 Task: Create new vendor bill with Date Opened: 07-Apr-23, Select Vendor: CyberCopy Graphic and Print Solutions, Terms: Net 15. Make bill entry for item-1 with Date: 07-Apr-23, Description: Printing of Business cards, Expense Account: Printing & Reproduction, Quantity: 1000, Unit Price: 0.39, Sales Tax: Y, Sales Tax Included: N, Tax Table: Sales Tax. Post Bill with Post Date: 07-Apr-23, Post to Accounts: Liabilities:Accounts Payble. Pay / Process Payment with Transaction Date: 21-Apr-23, Amount: 405.6, Transfer Account: Checking Account. Go to 'Print Bill'. Give a print command to print a copy of bill.
Action: Mouse moved to (173, 9)
Screenshot: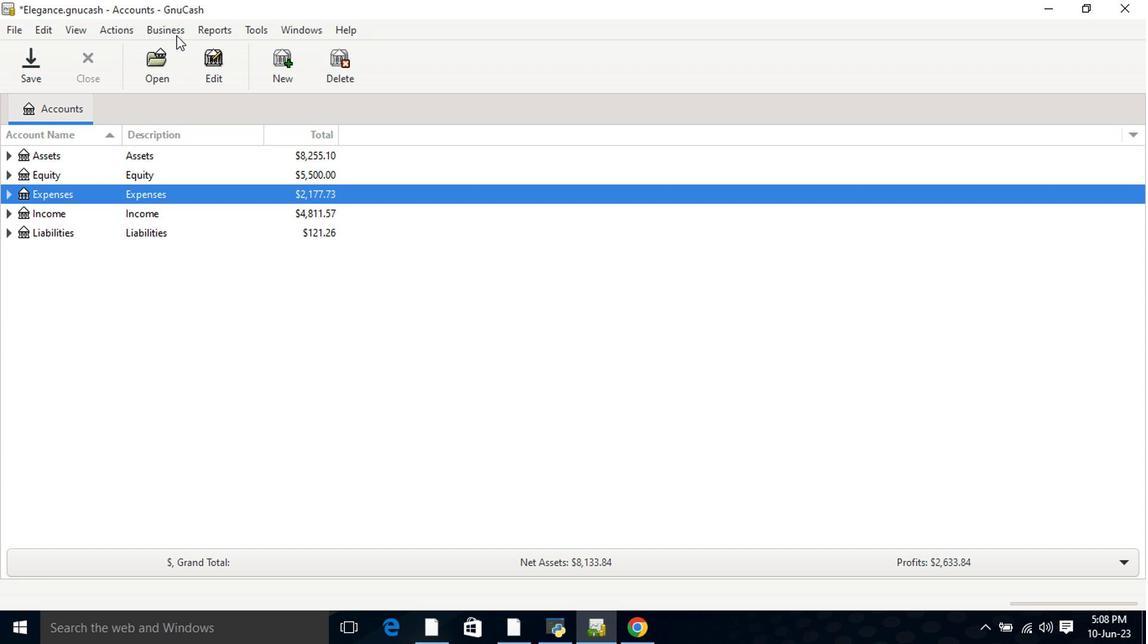 
Action: Mouse pressed left at (173, 9)
Screenshot: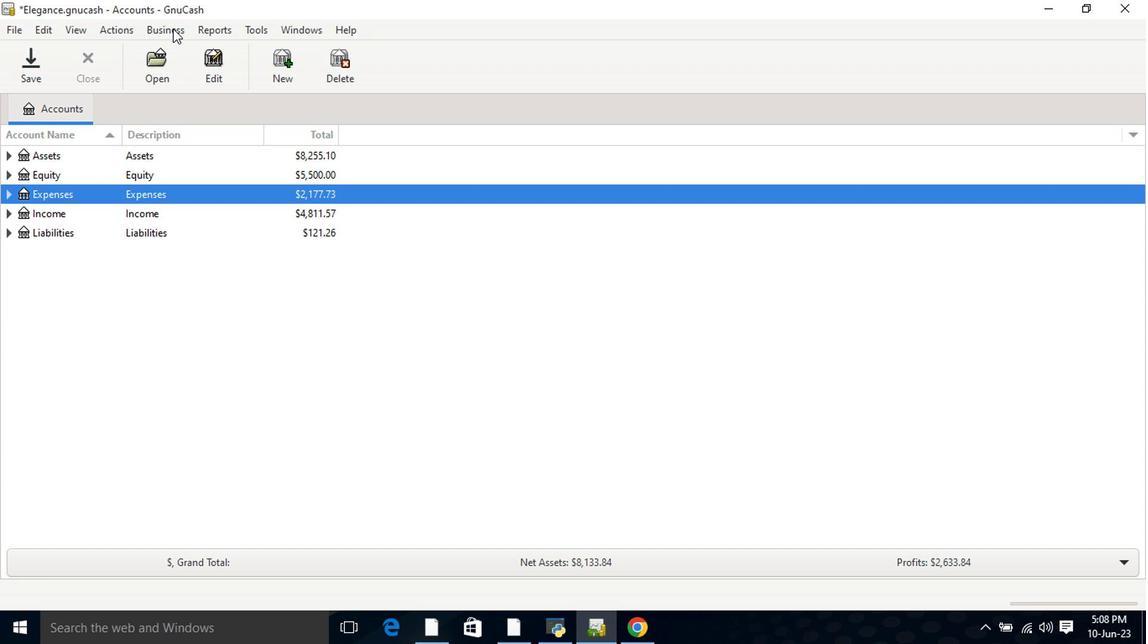 
Action: Mouse moved to (180, 48)
Screenshot: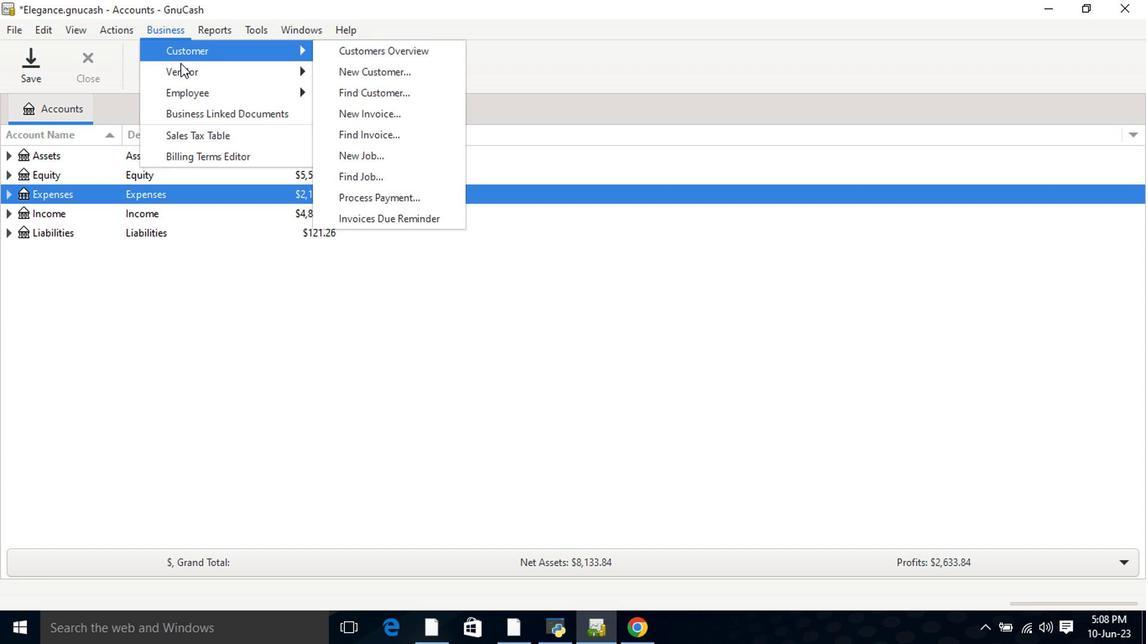 
Action: Mouse pressed left at (180, 48)
Screenshot: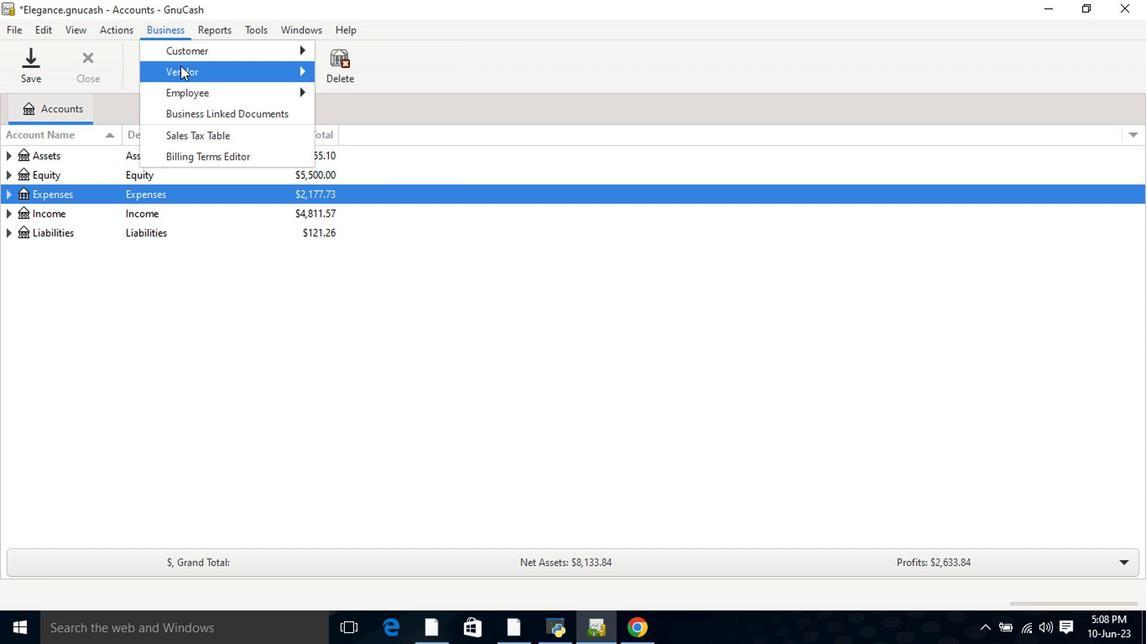 
Action: Mouse moved to (367, 122)
Screenshot: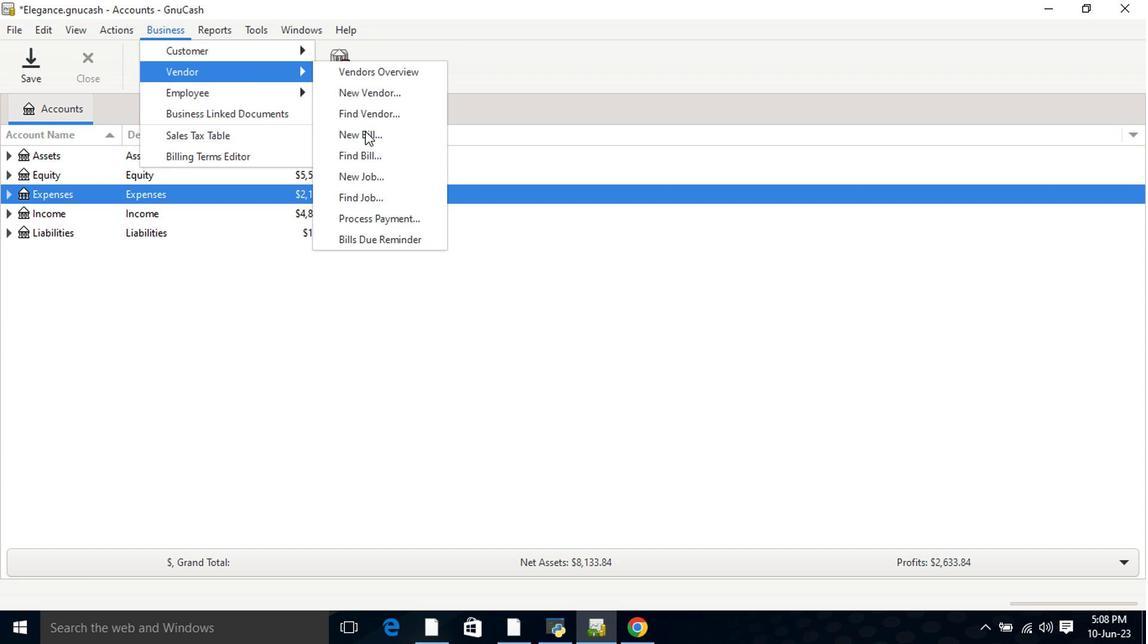 
Action: Mouse pressed left at (367, 122)
Screenshot: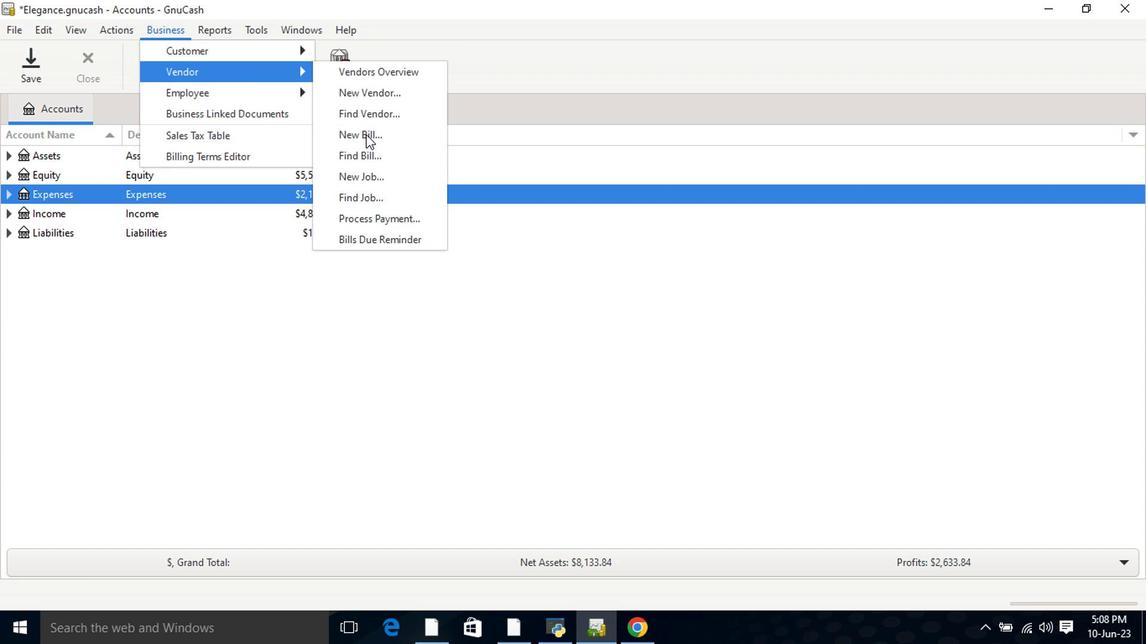 
Action: Mouse moved to (693, 213)
Screenshot: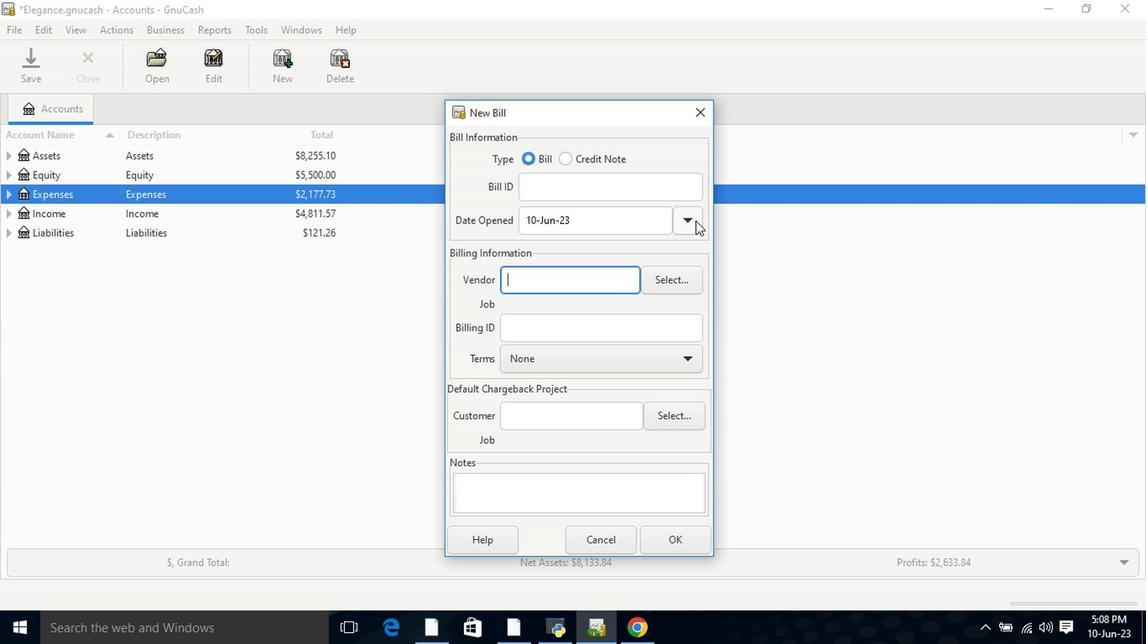 
Action: Mouse pressed left at (693, 213)
Screenshot: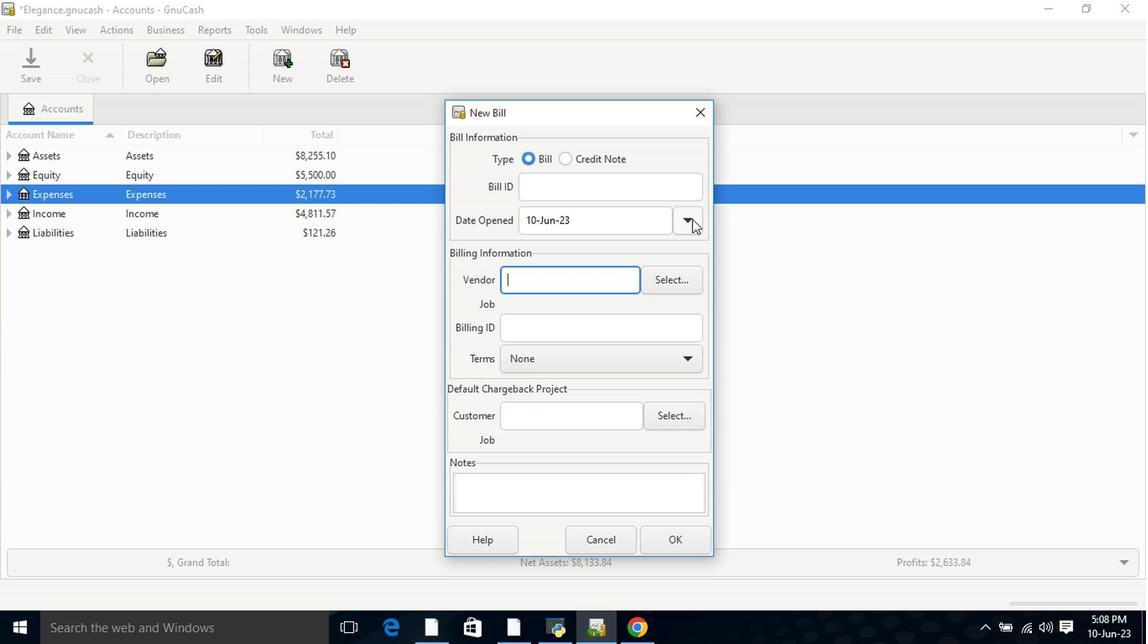 
Action: Mouse moved to (555, 239)
Screenshot: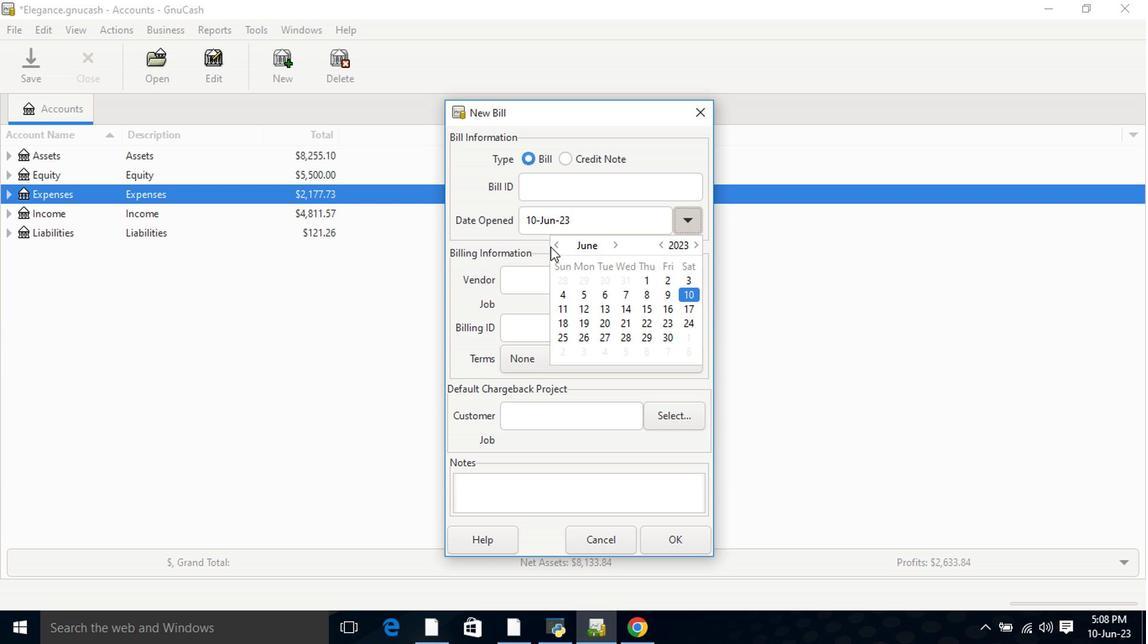 
Action: Mouse pressed left at (555, 239)
Screenshot: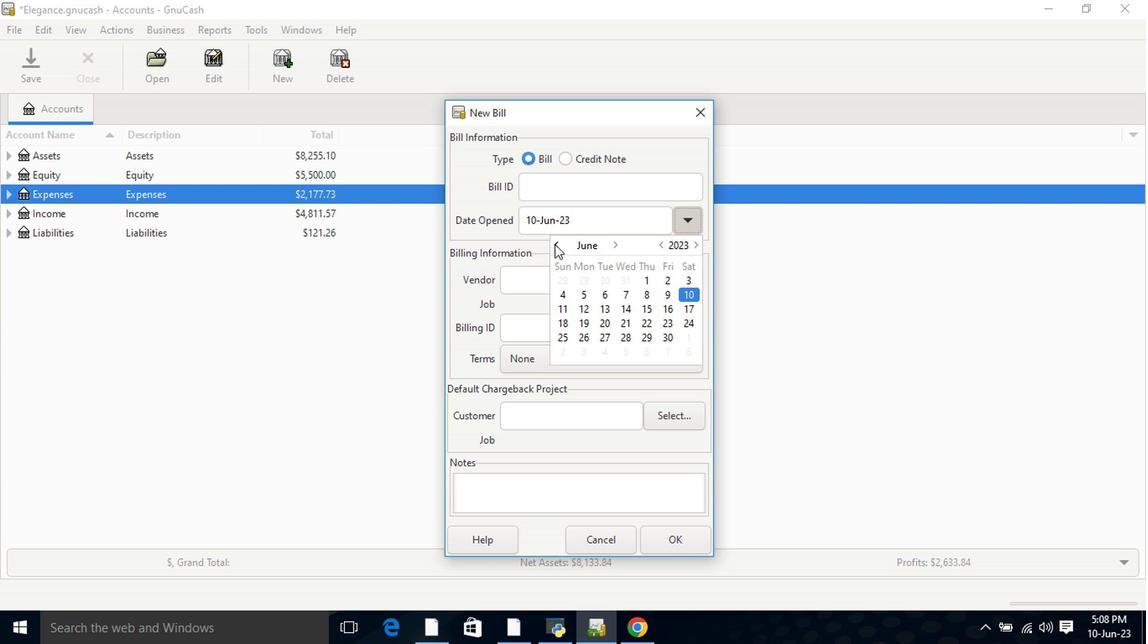
Action: Mouse pressed left at (555, 239)
Screenshot: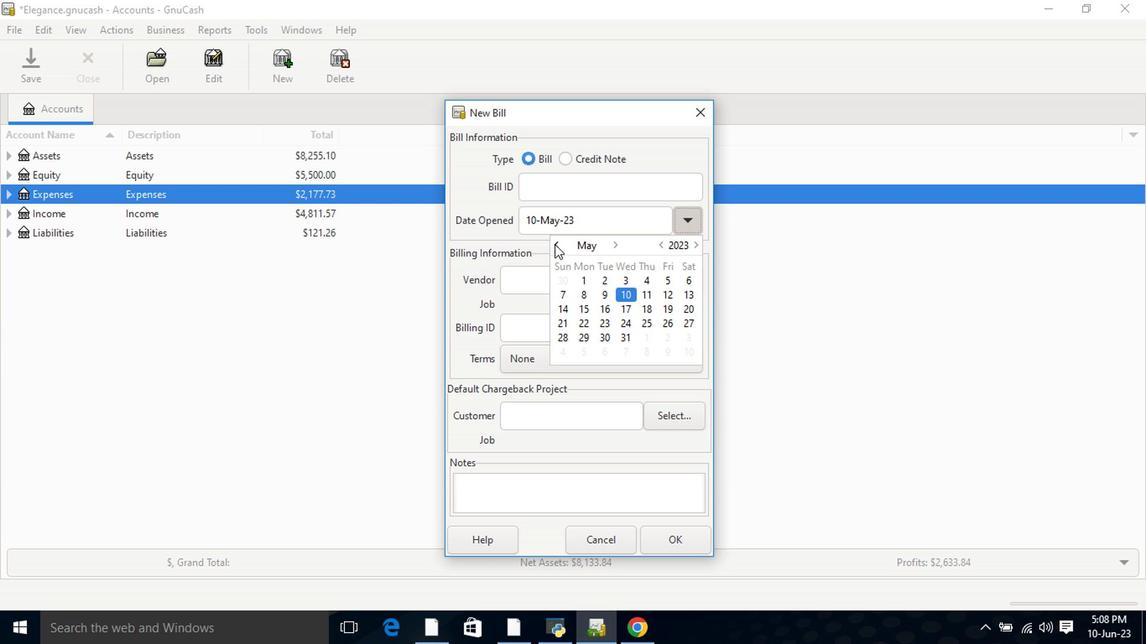 
Action: Mouse moved to (672, 290)
Screenshot: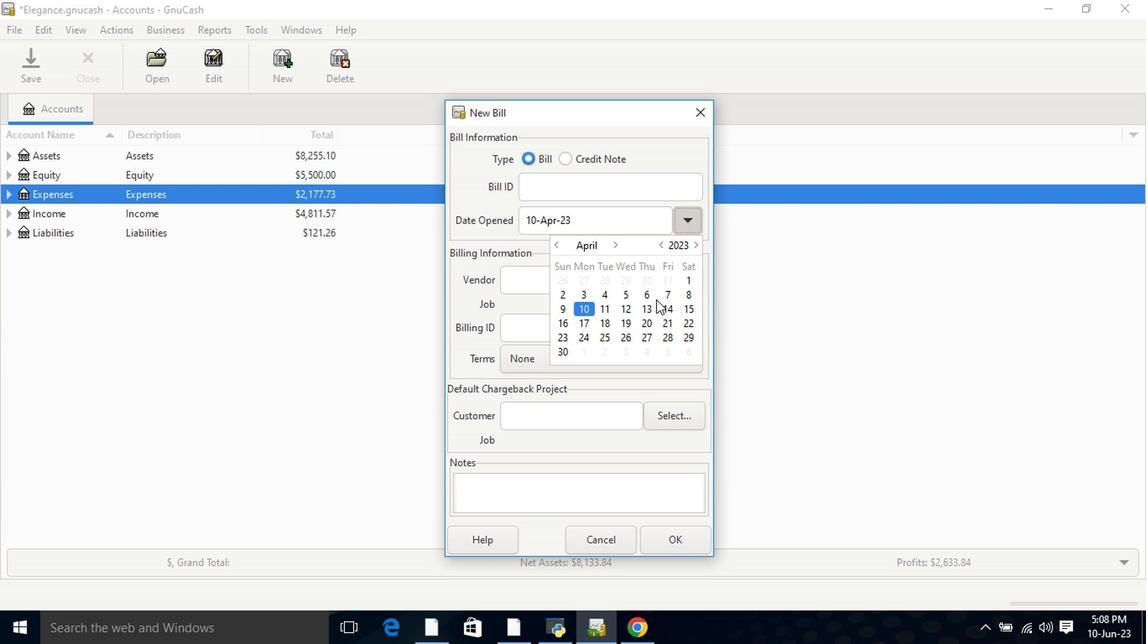 
Action: Mouse pressed left at (672, 290)
Screenshot: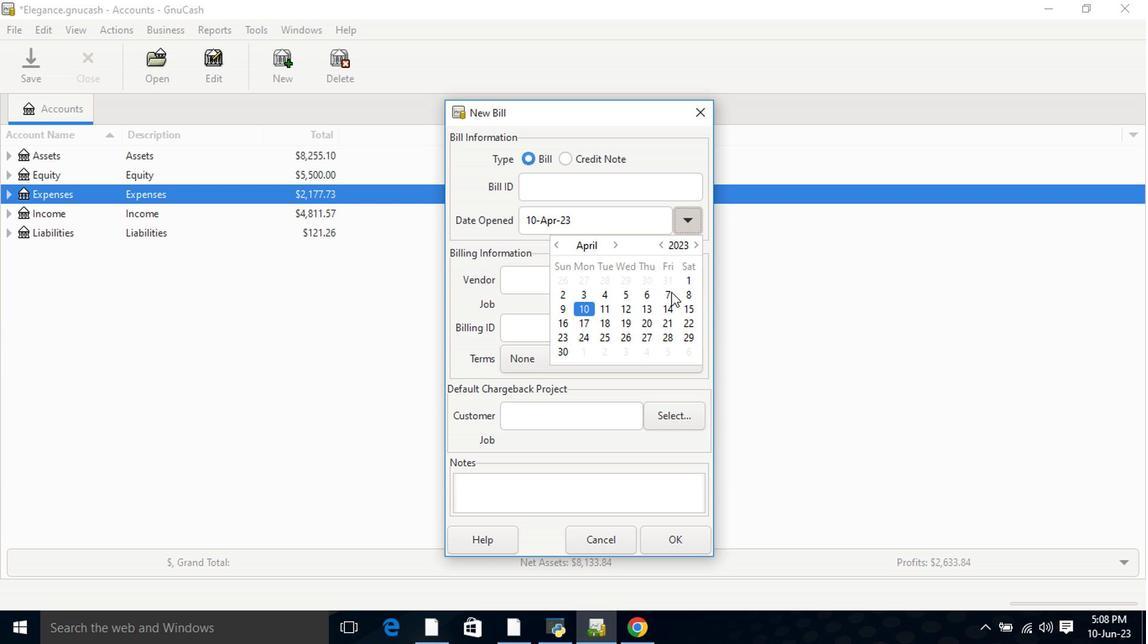 
Action: Mouse pressed left at (672, 290)
Screenshot: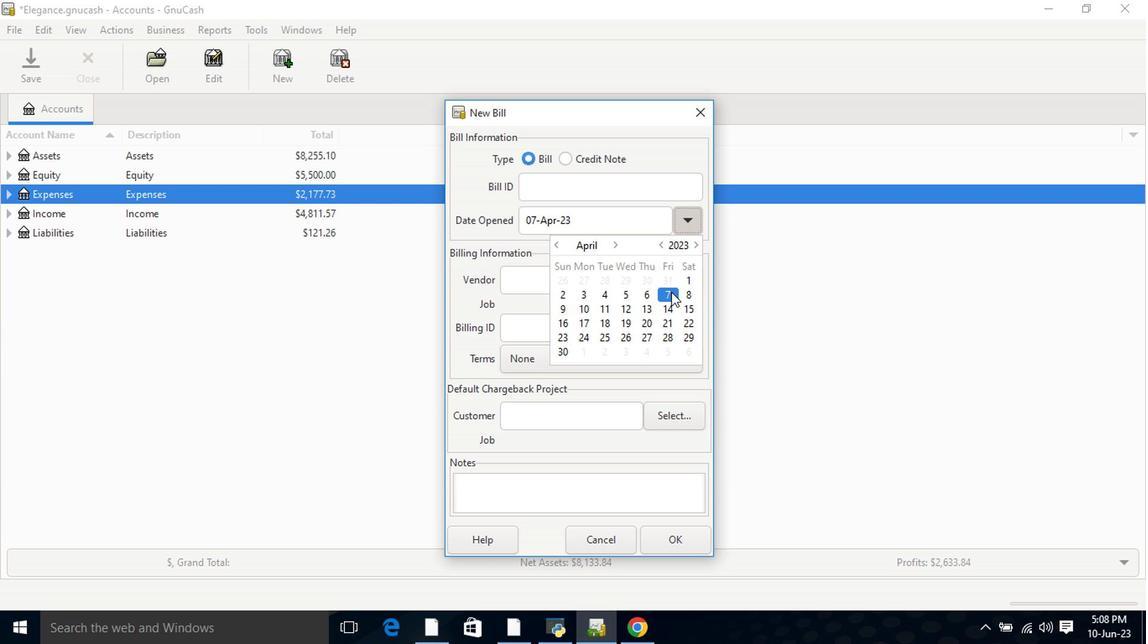 
Action: Mouse moved to (591, 274)
Screenshot: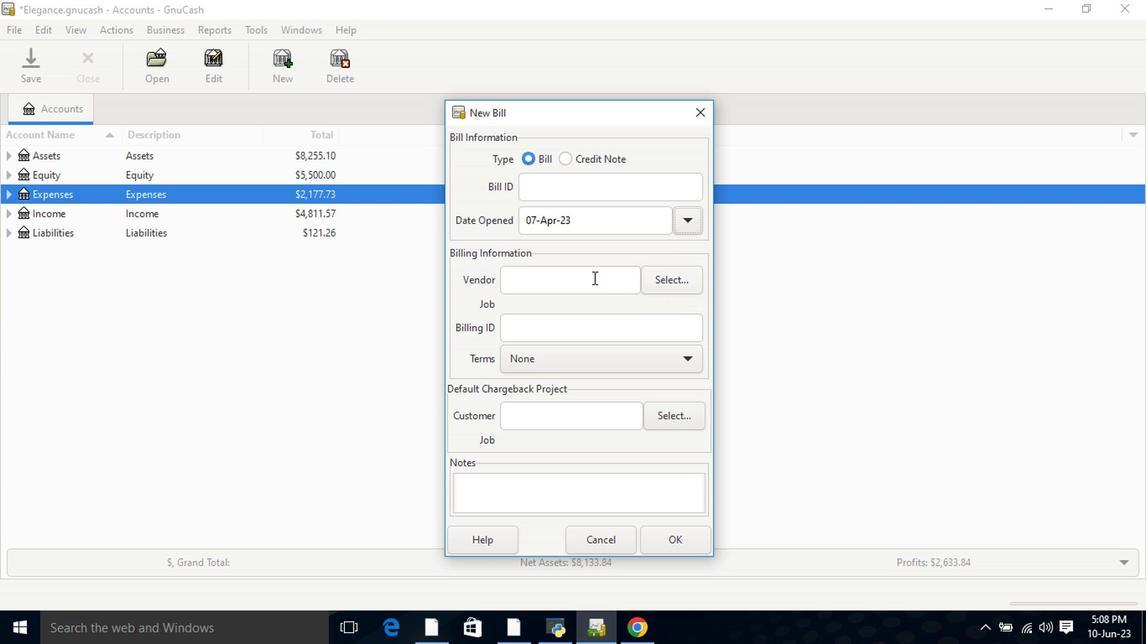 
Action: Mouse pressed left at (591, 274)
Screenshot: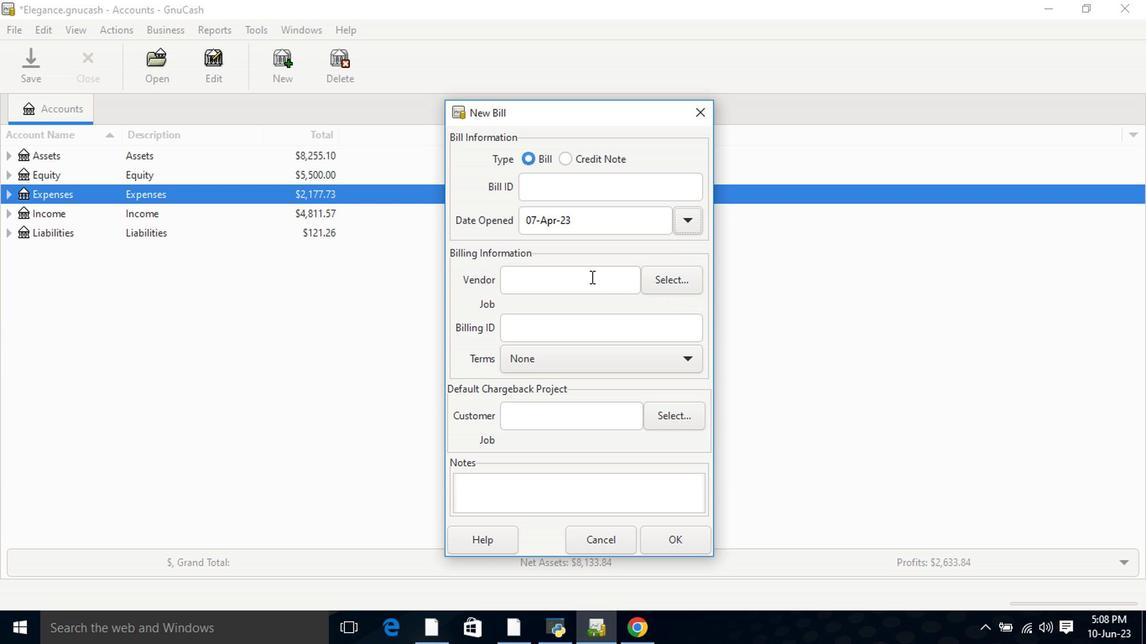 
Action: Key pressed <Key.shift>Cyb
Screenshot: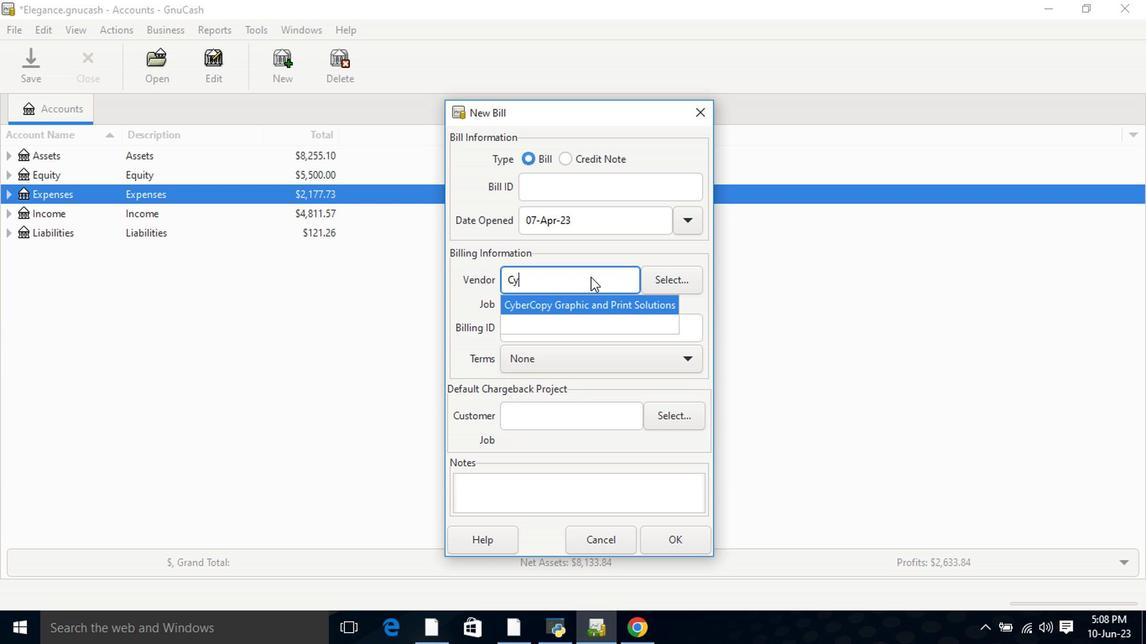 
Action: Mouse moved to (592, 305)
Screenshot: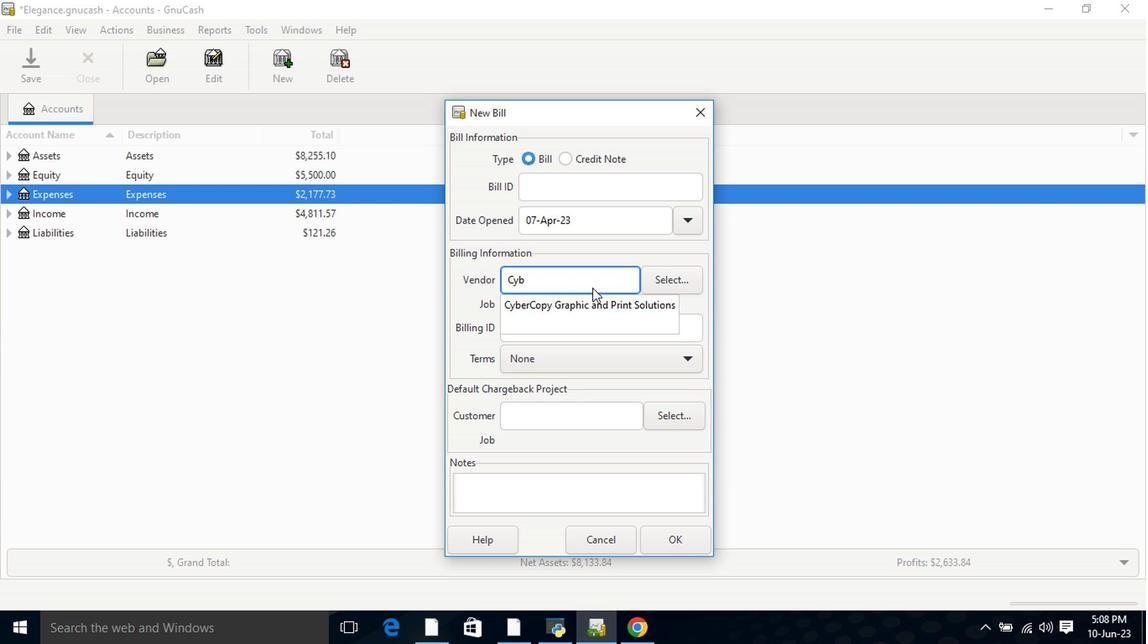 
Action: Mouse pressed left at (592, 305)
Screenshot: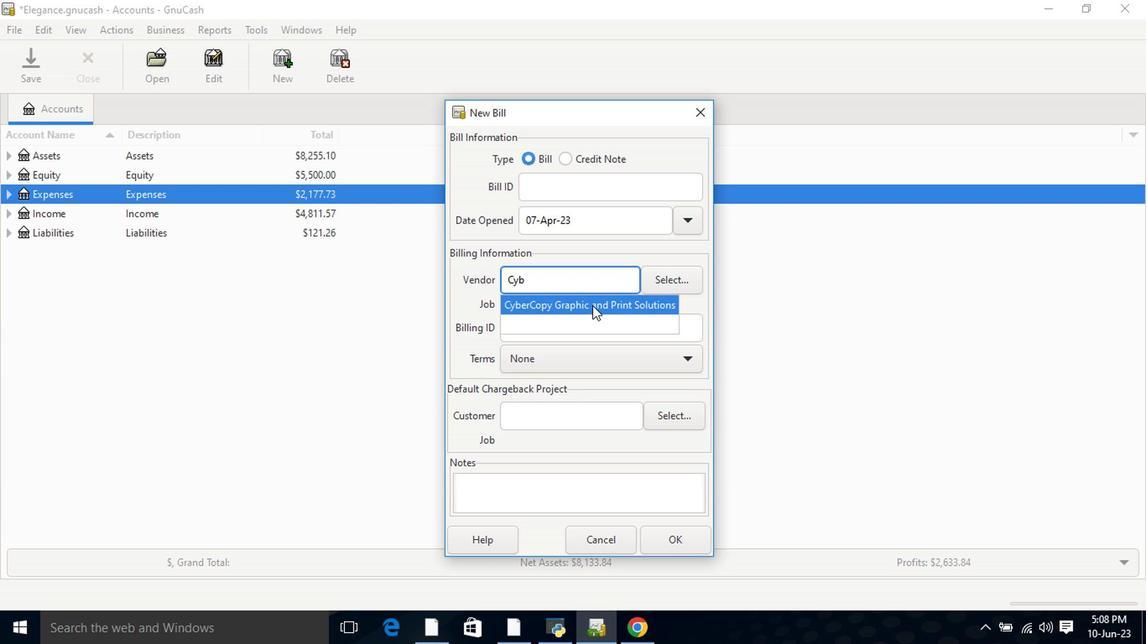 
Action: Mouse moved to (584, 379)
Screenshot: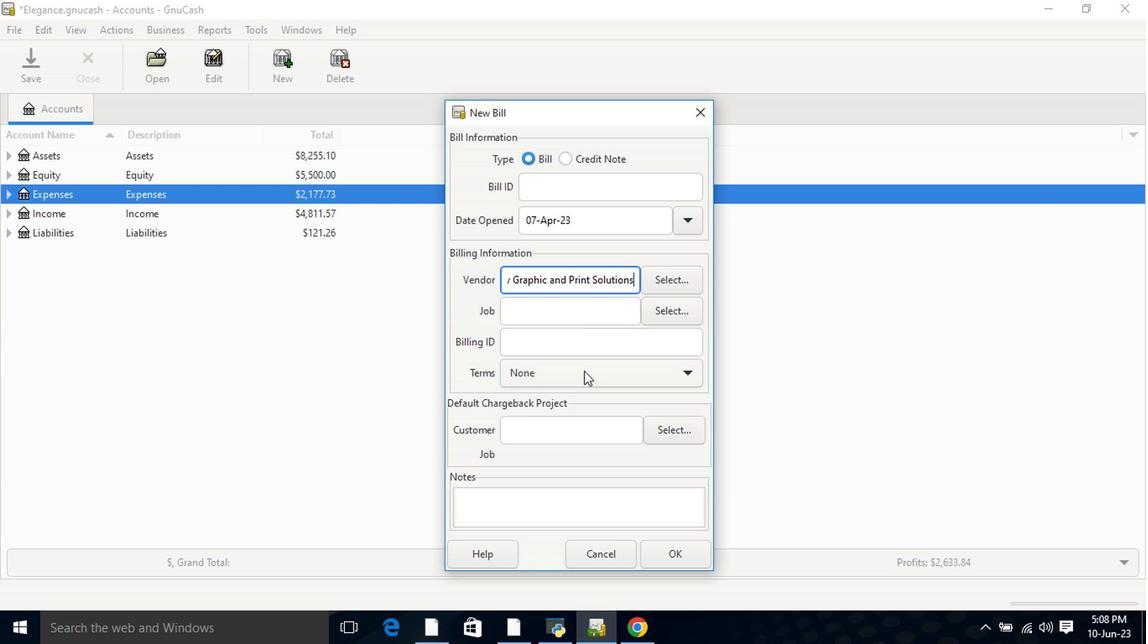 
Action: Mouse pressed left at (584, 379)
Screenshot: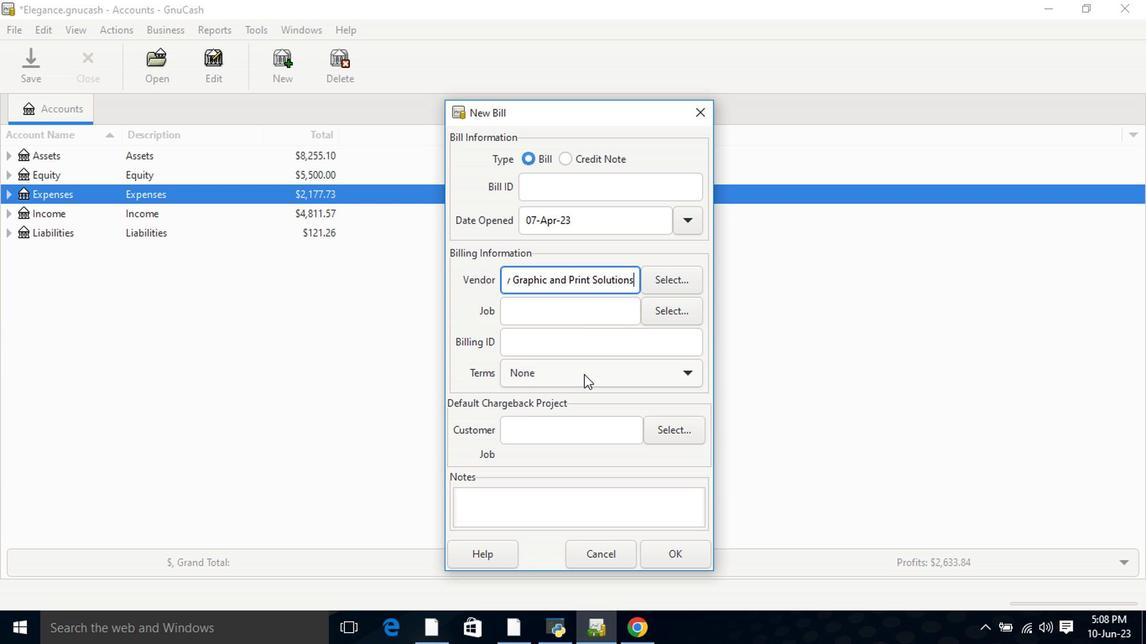 
Action: Mouse moved to (576, 399)
Screenshot: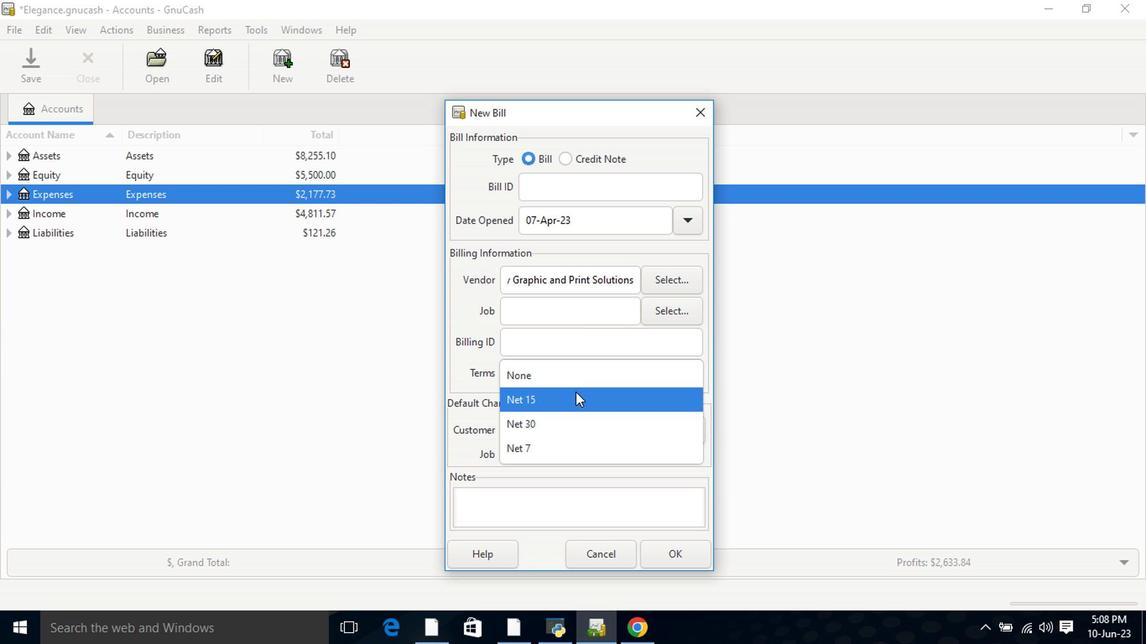 
Action: Mouse pressed left at (576, 399)
Screenshot: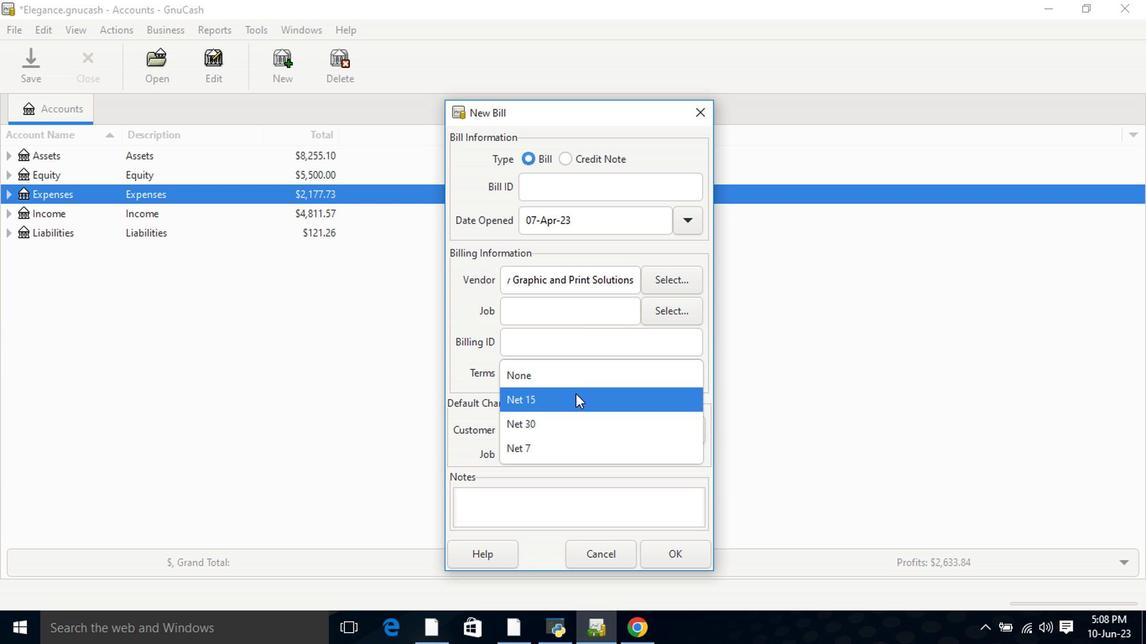 
Action: Mouse moved to (654, 566)
Screenshot: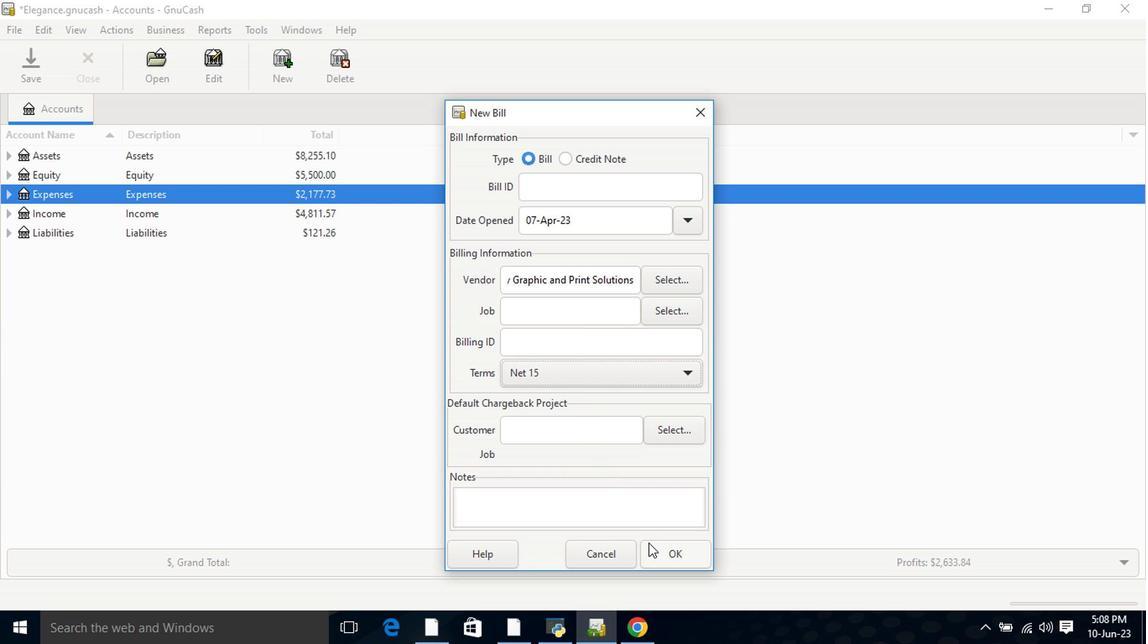
Action: Mouse pressed left at (654, 566)
Screenshot: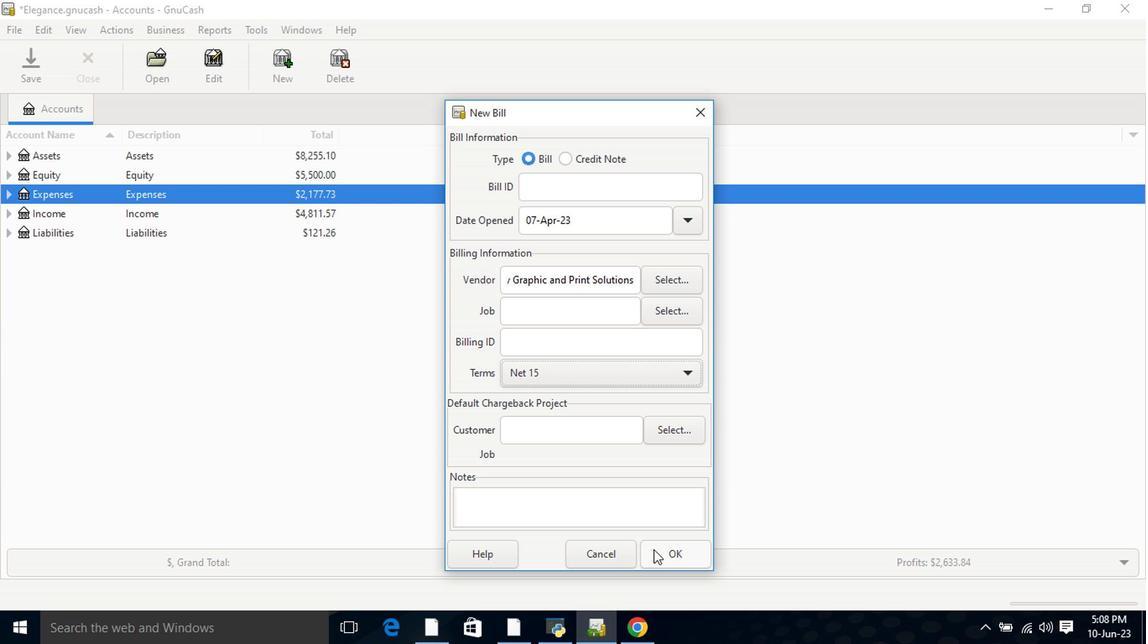 
Action: Mouse moved to (306, 390)
Screenshot: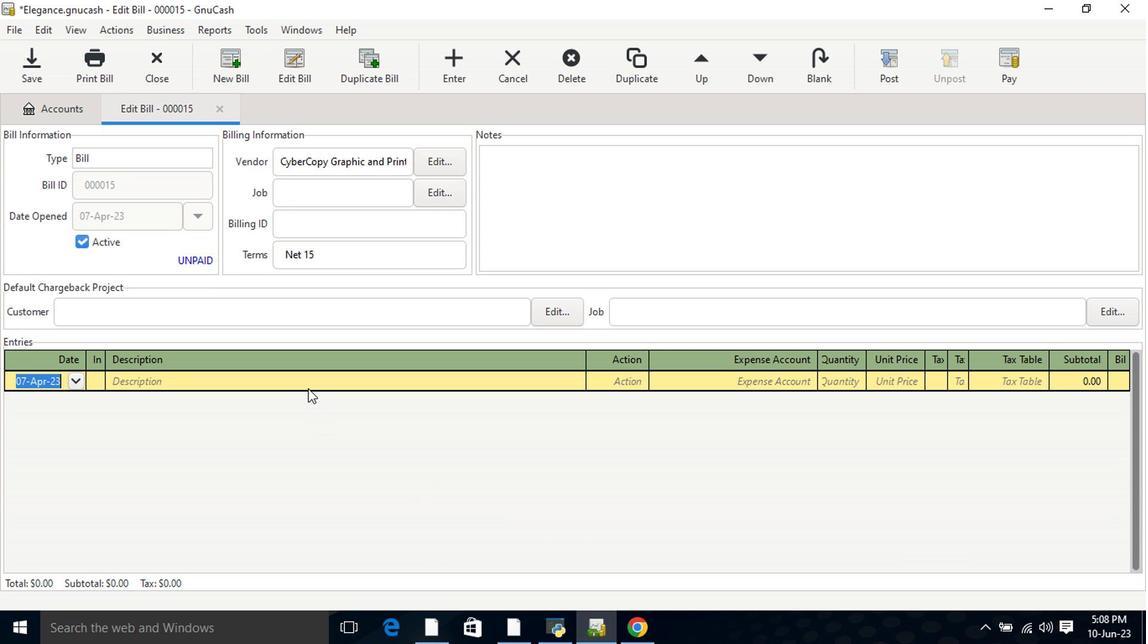 
Action: Key pressed <Key.tab><Key.shift>Printing<Key.space>o<Key.backspace>of<Key.space><Key.shift>Business<Key.space><Key.shift>cards<Key.space><Key.shift><Key.backspace><Key.tab><Key.tab>prin<Key.tab>1000<Key.tab>0.39<Key.tab>
Screenshot: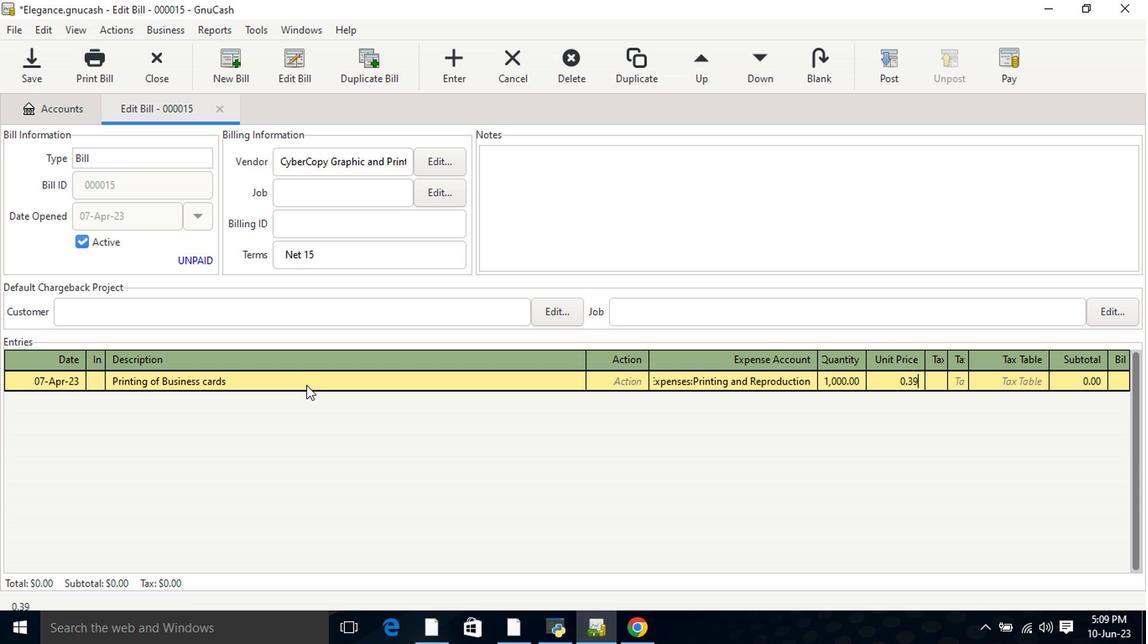 
Action: Mouse moved to (935, 384)
Screenshot: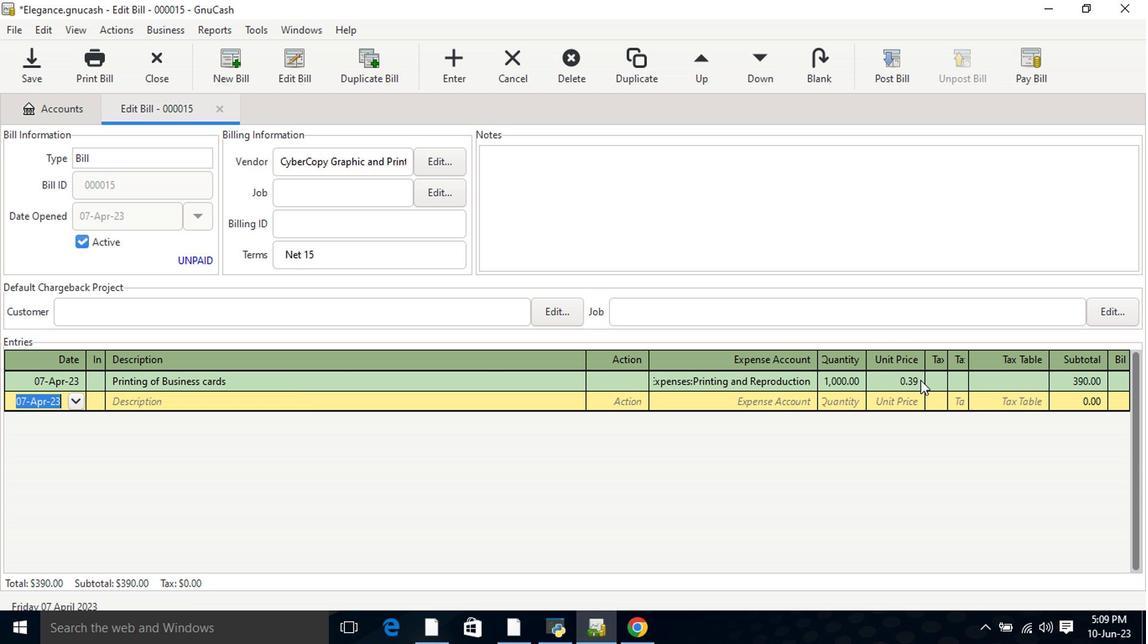 
Action: Mouse pressed left at (935, 384)
Screenshot: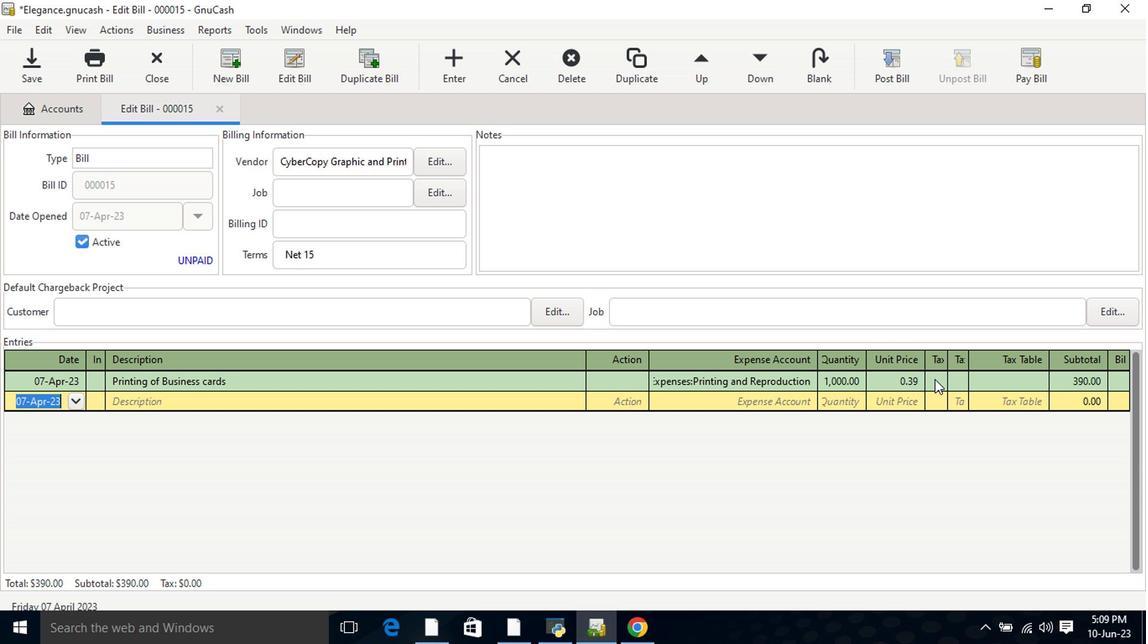
Action: Mouse moved to (947, 385)
Screenshot: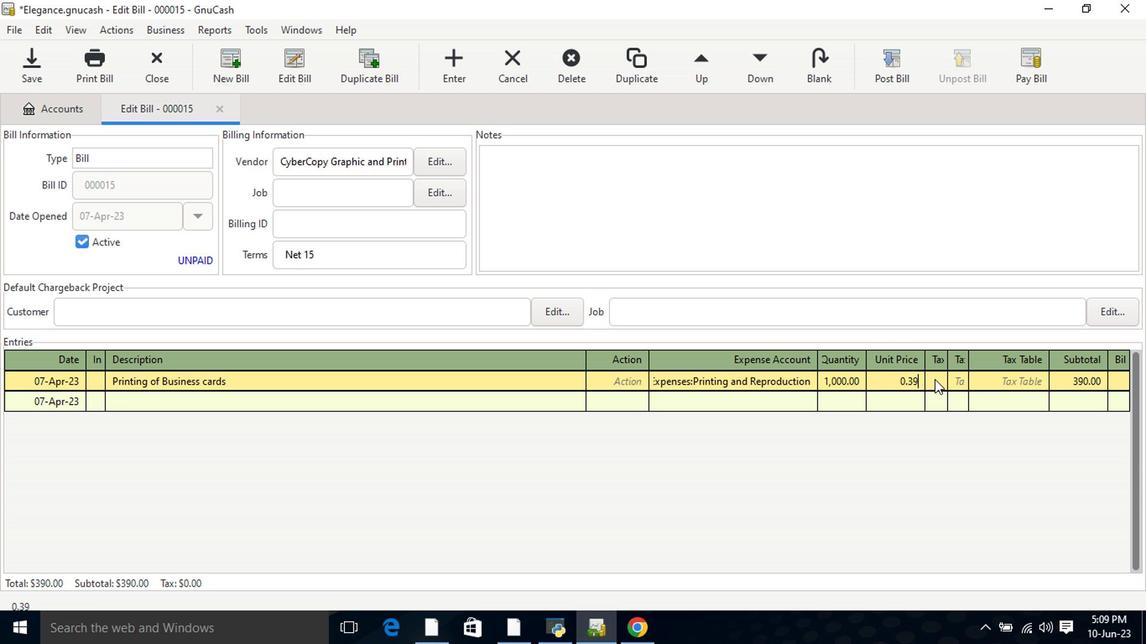 
Action: Mouse pressed left at (947, 385)
Screenshot: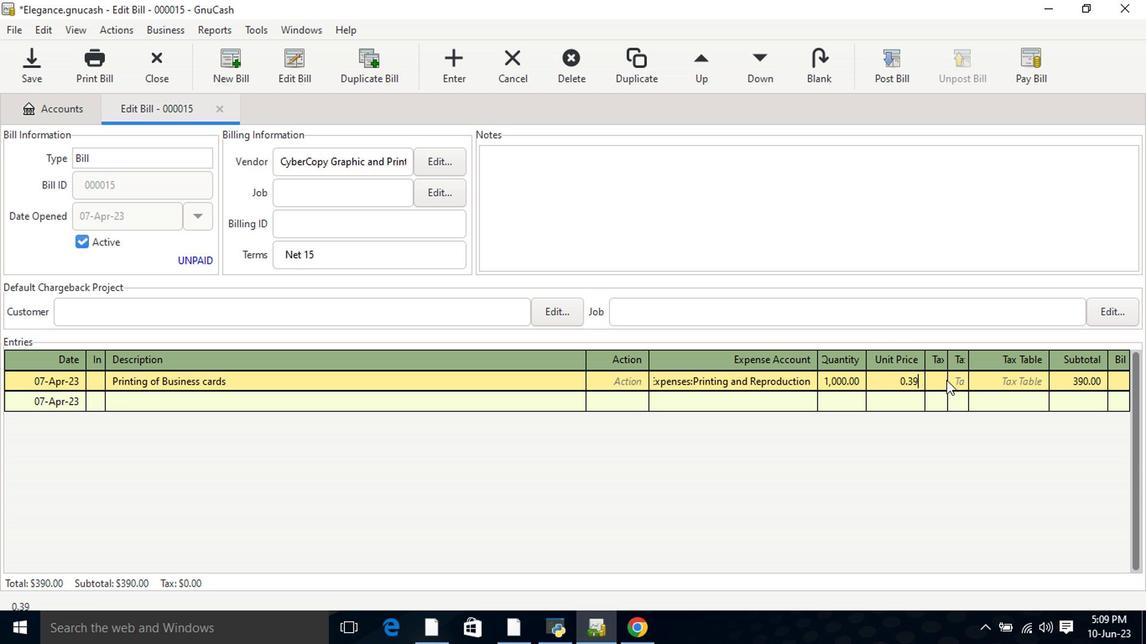 
Action: Mouse moved to (1005, 388)
Screenshot: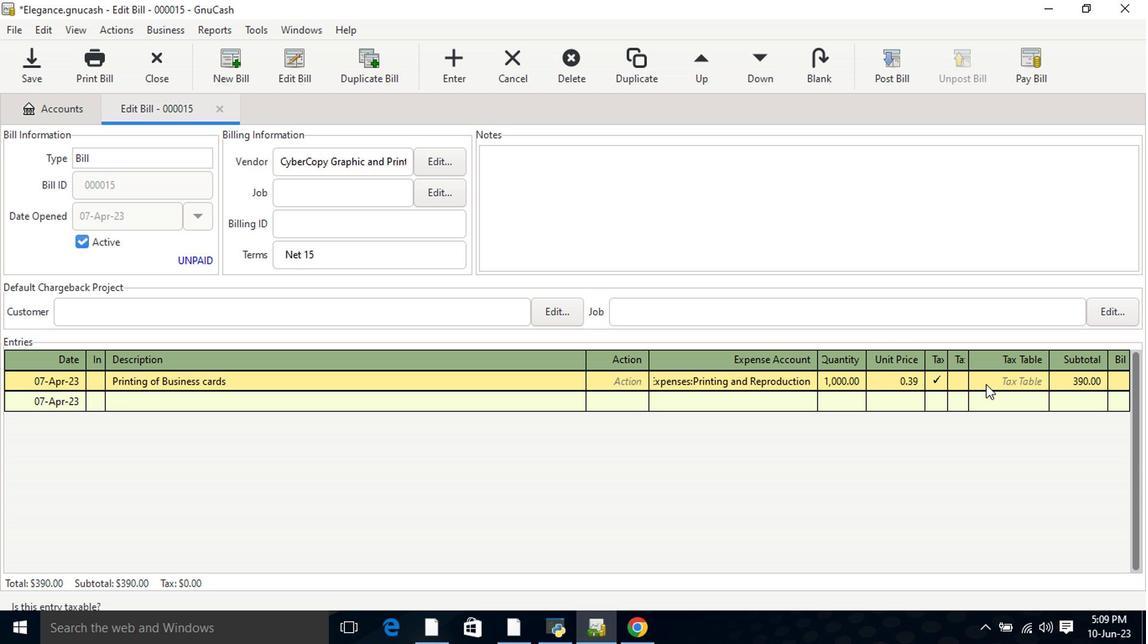 
Action: Key pressed <Key.tab>
Screenshot: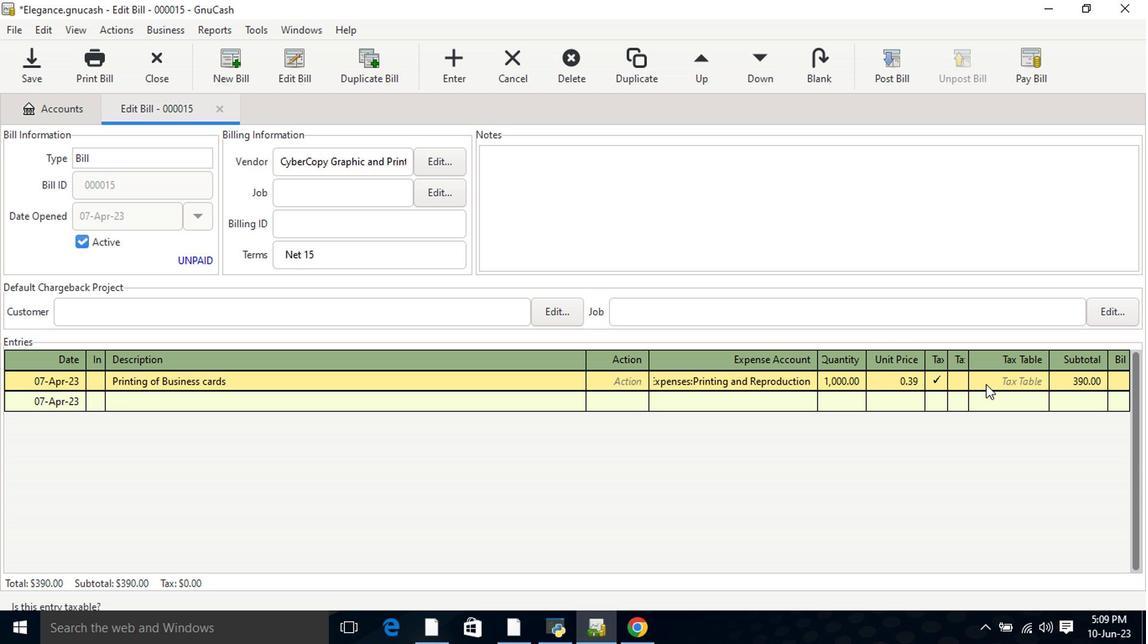 
Action: Mouse moved to (1048, 385)
Screenshot: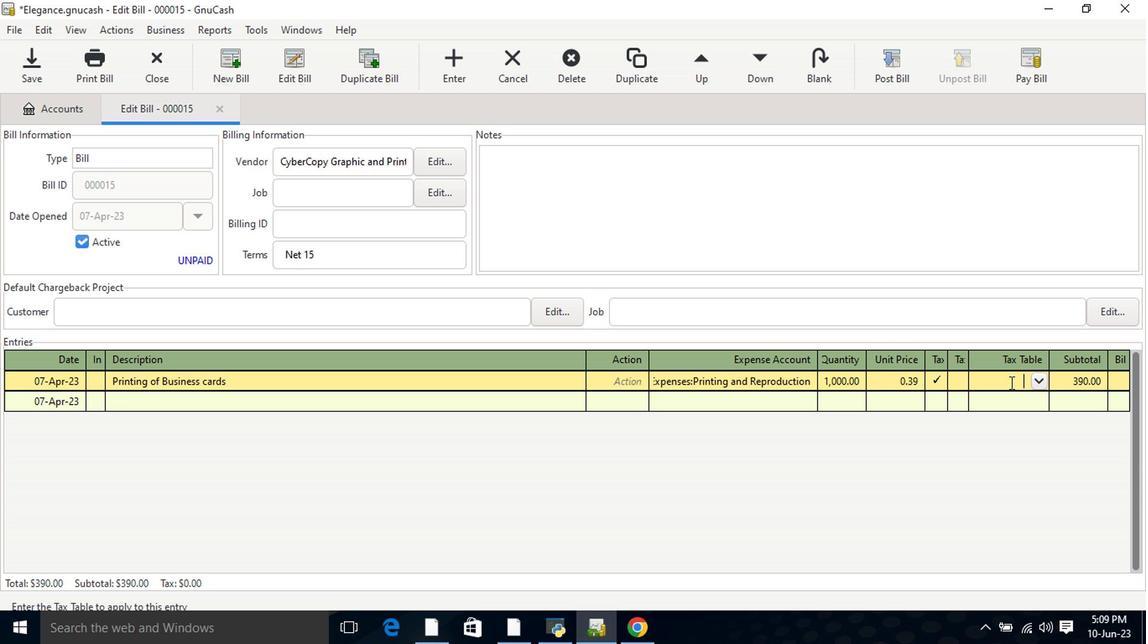 
Action: Mouse pressed left at (1048, 385)
Screenshot: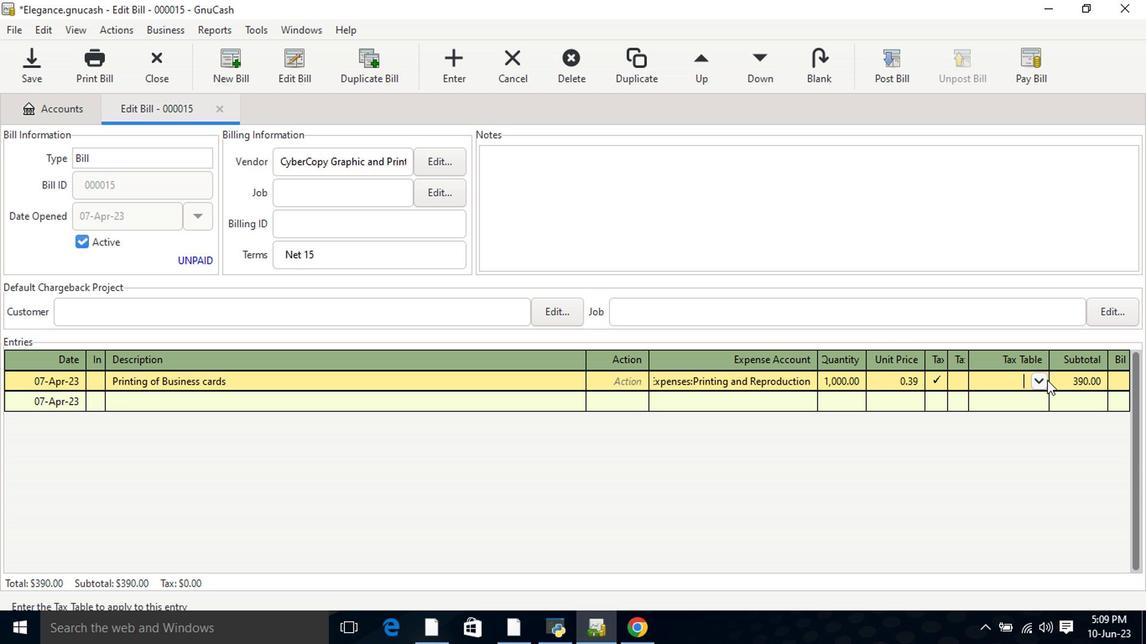 
Action: Mouse moved to (1042, 401)
Screenshot: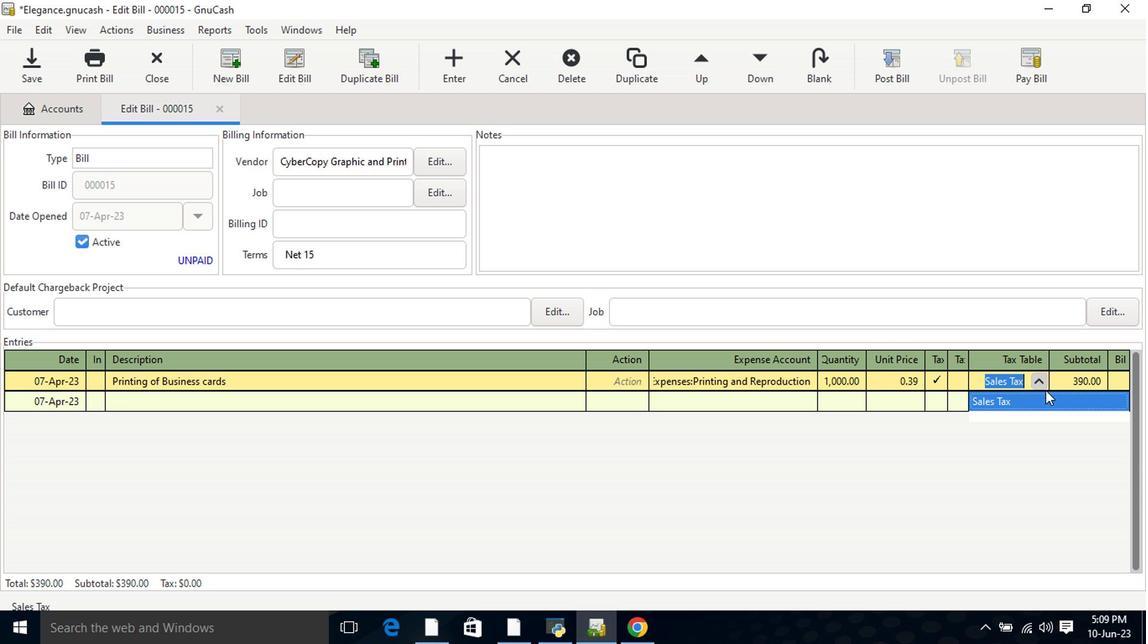 
Action: Key pressed <Key.tab>
Screenshot: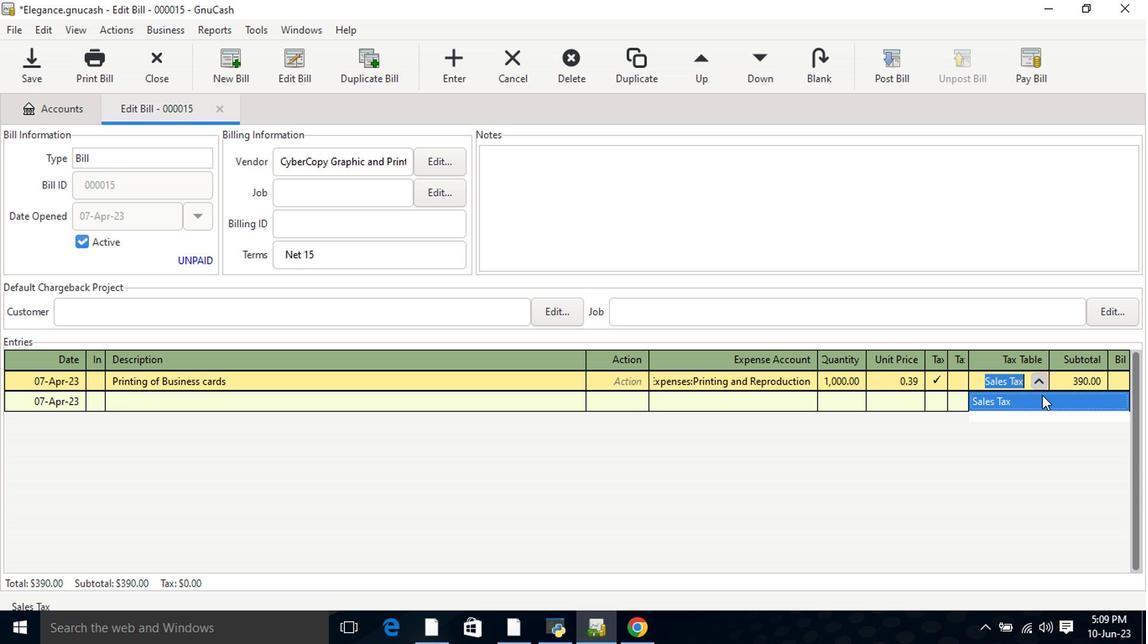 
Action: Mouse moved to (895, 63)
Screenshot: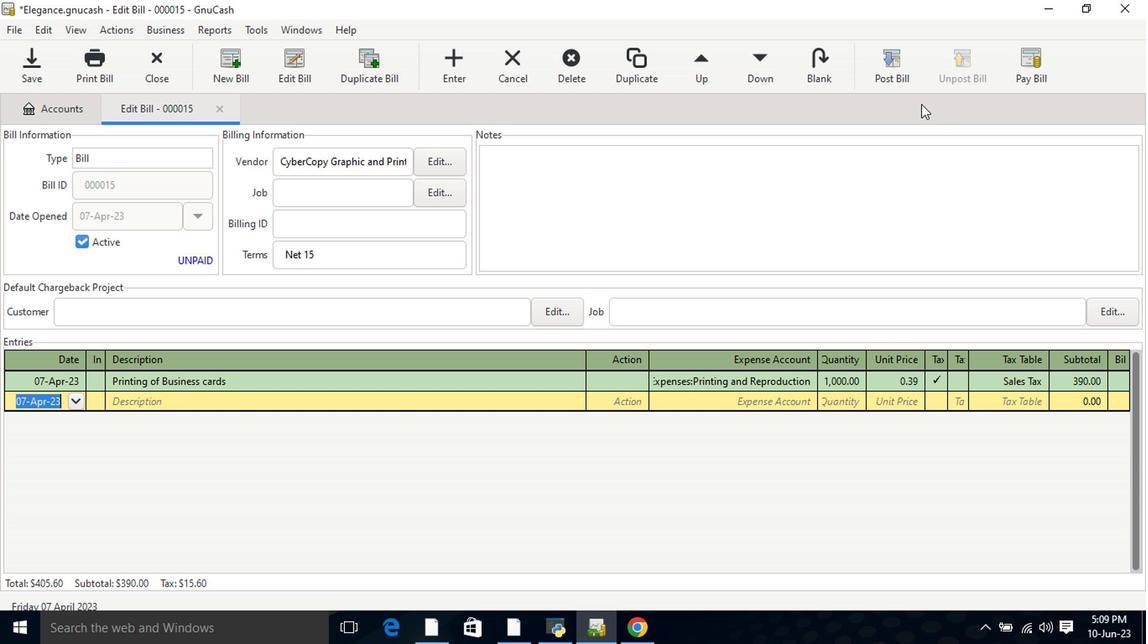 
Action: Mouse pressed left at (895, 63)
Screenshot: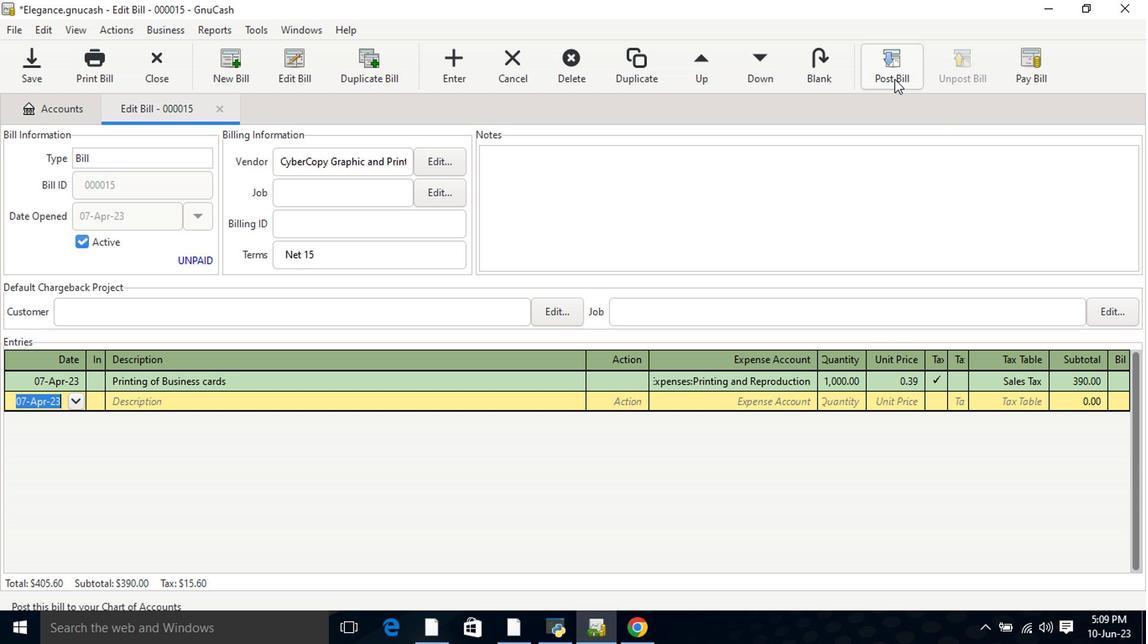 
Action: Mouse moved to (677, 433)
Screenshot: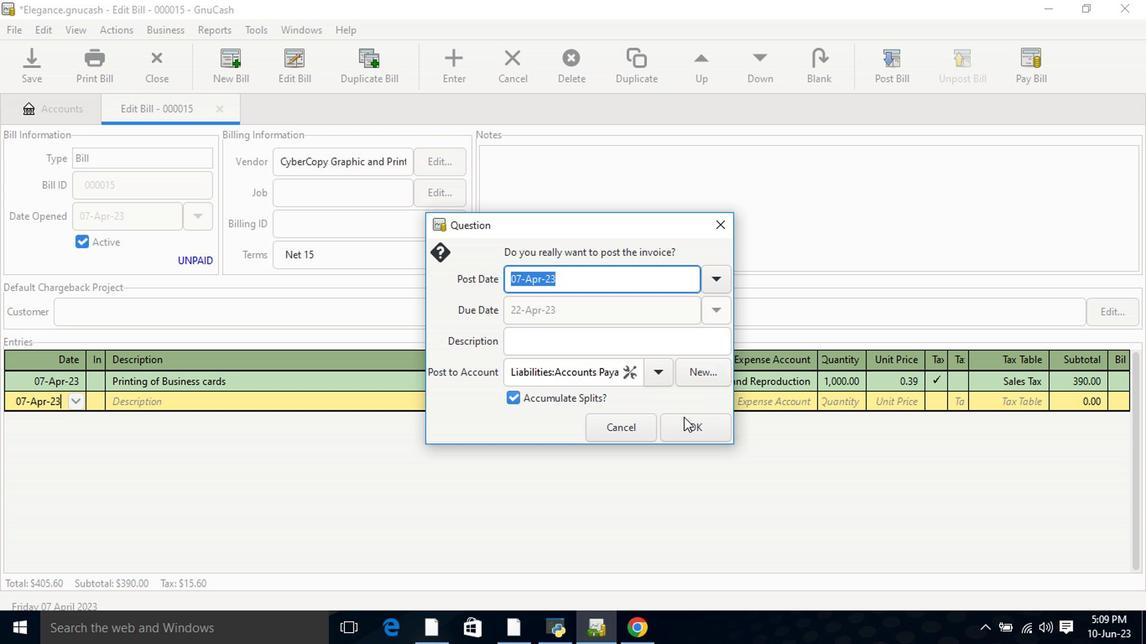 
Action: Mouse pressed left at (677, 433)
Screenshot: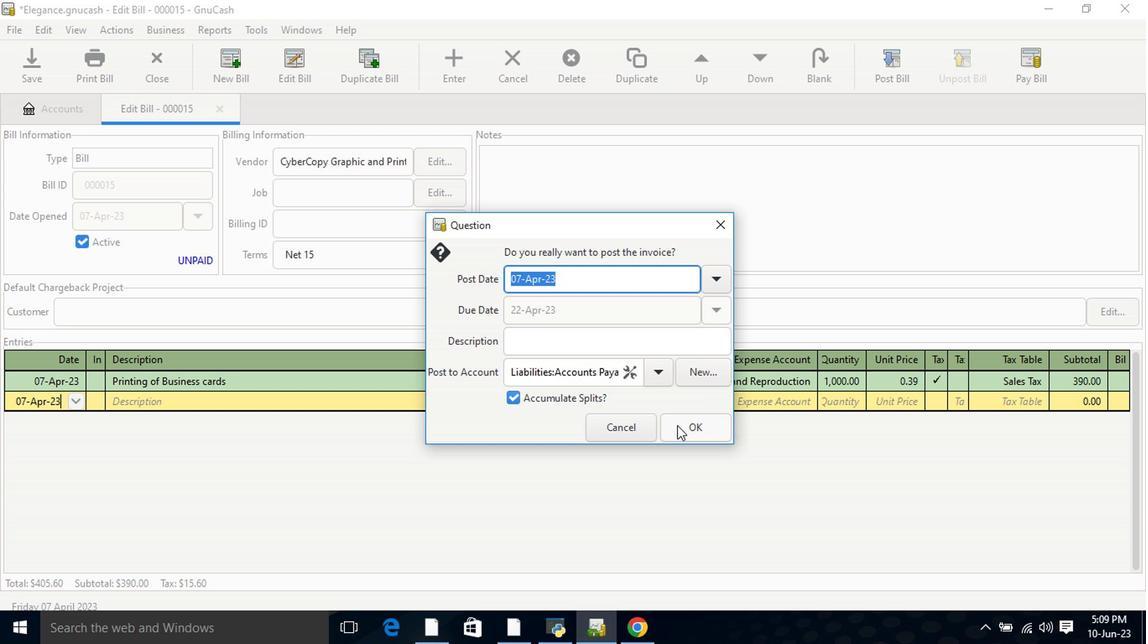 
Action: Mouse moved to (1005, 43)
Screenshot: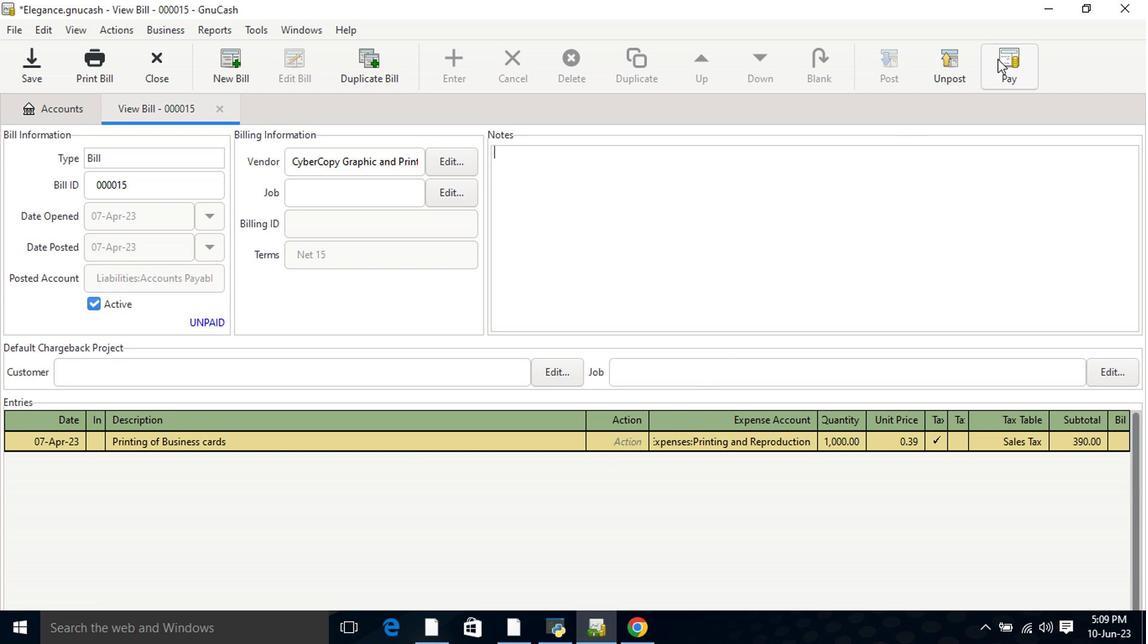 
Action: Mouse pressed left at (1005, 43)
Screenshot: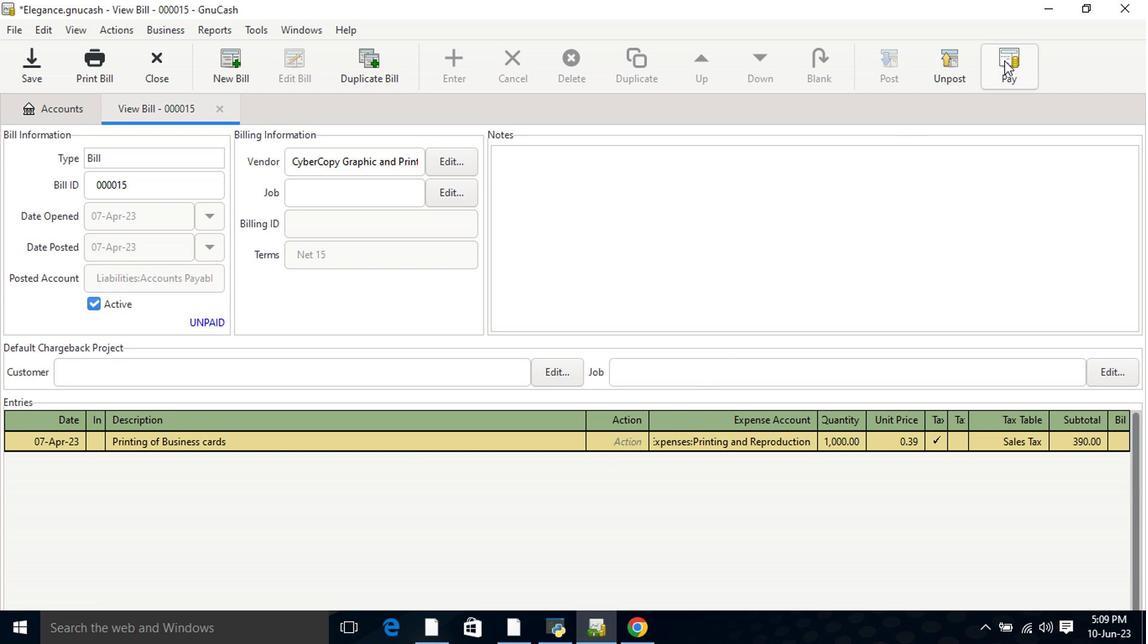 
Action: Mouse moved to (509, 331)
Screenshot: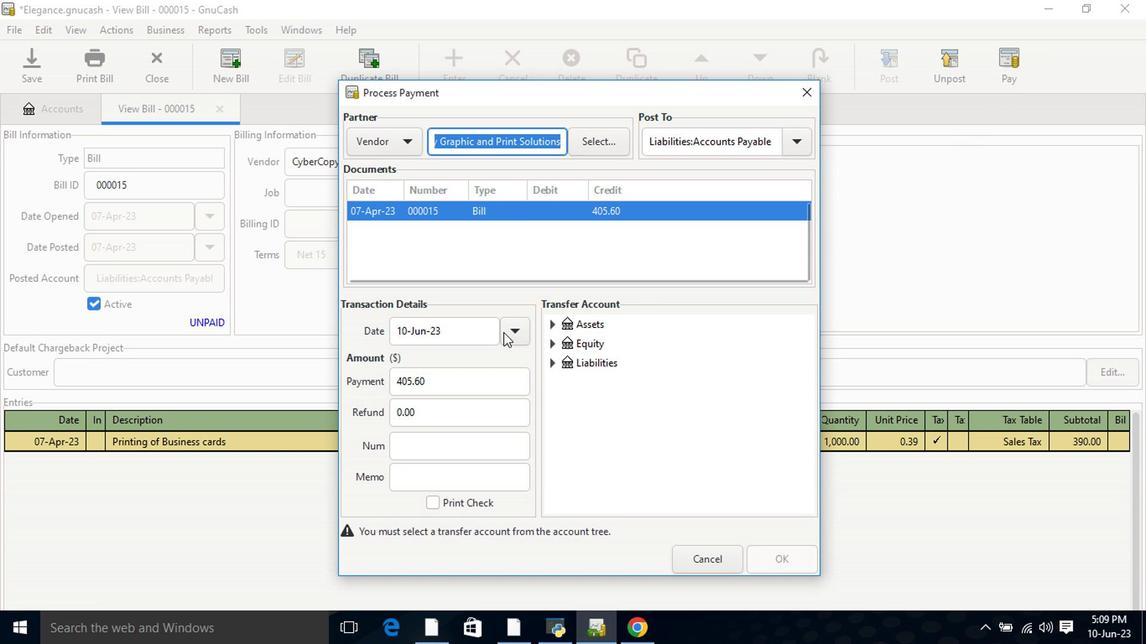 
Action: Mouse pressed left at (509, 331)
Screenshot: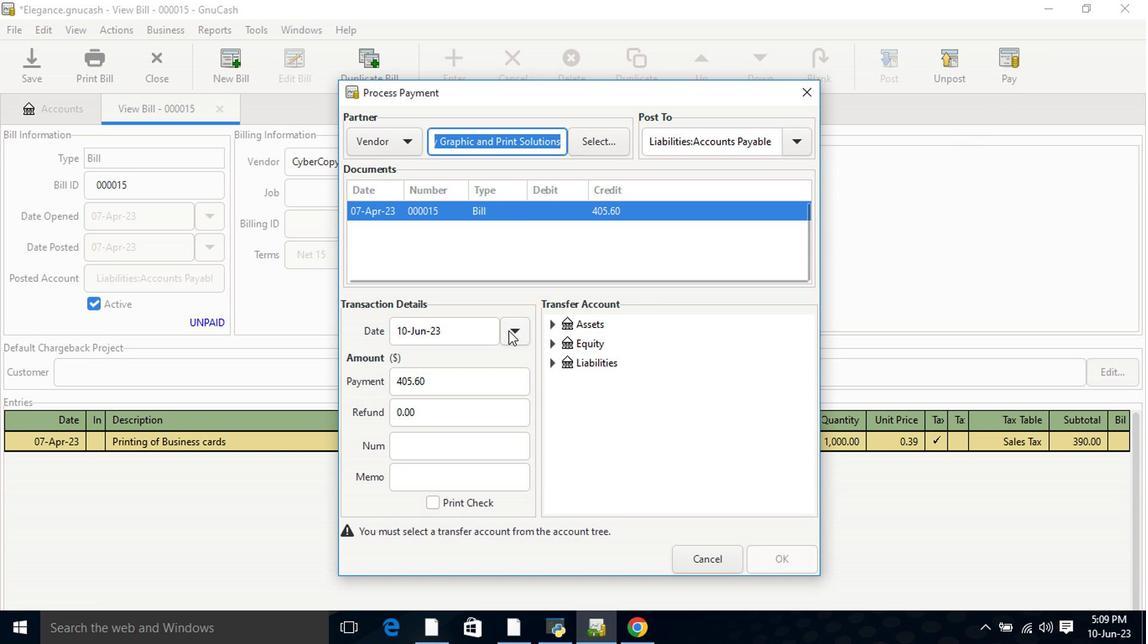 
Action: Mouse moved to (382, 358)
Screenshot: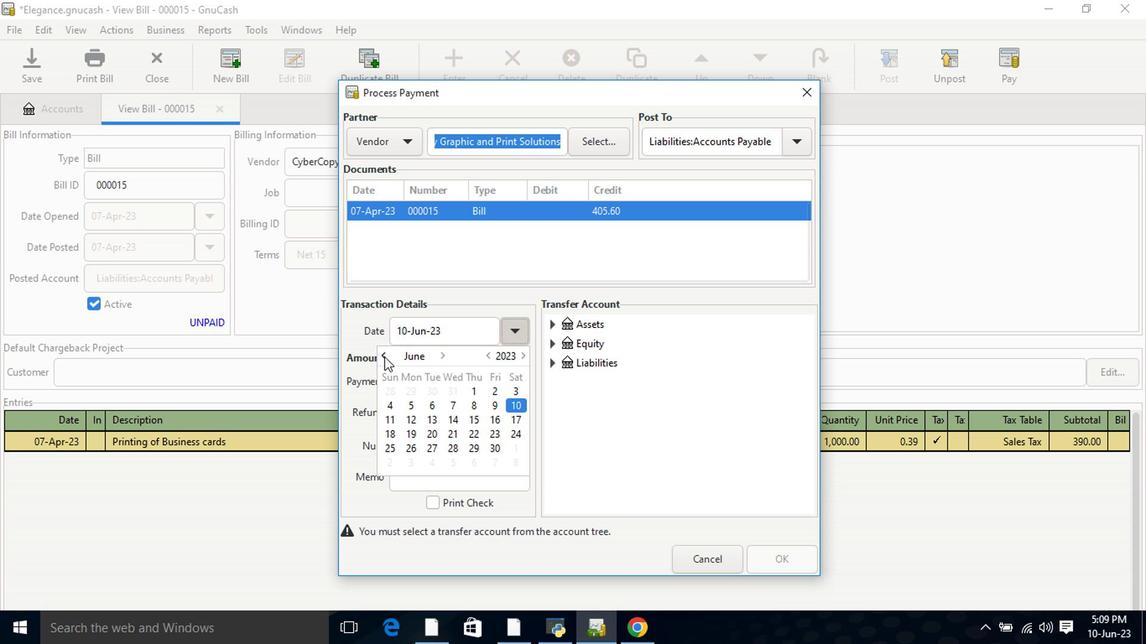 
Action: Mouse pressed left at (382, 358)
Screenshot: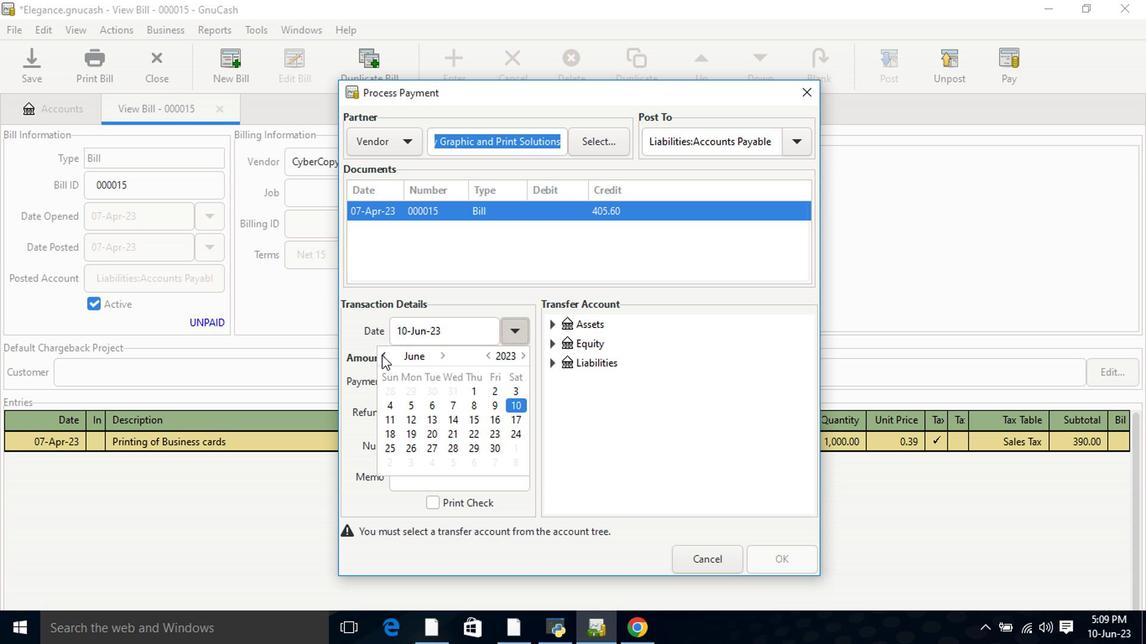 
Action: Mouse pressed left at (382, 358)
Screenshot: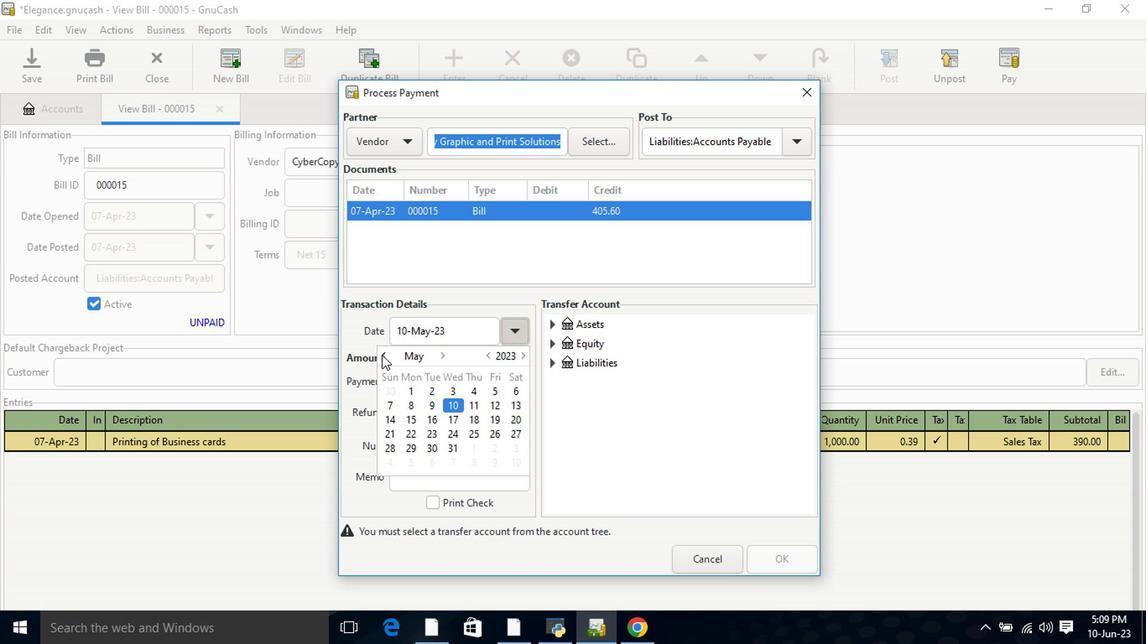 
Action: Mouse moved to (489, 438)
Screenshot: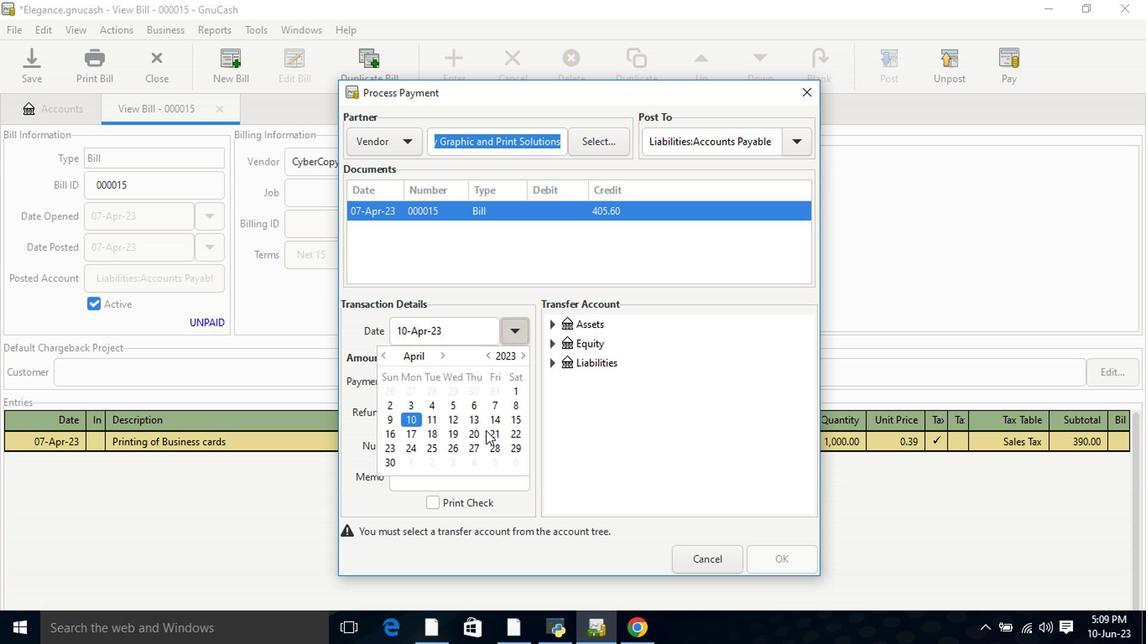 
Action: Mouse pressed left at (489, 438)
Screenshot: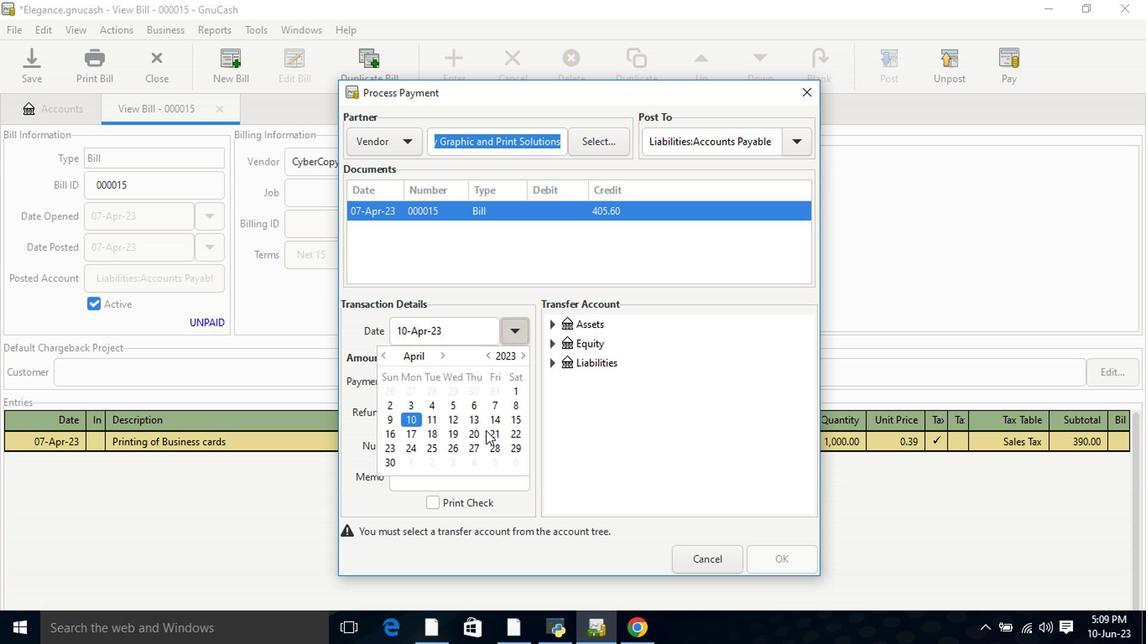 
Action: Mouse pressed left at (489, 438)
Screenshot: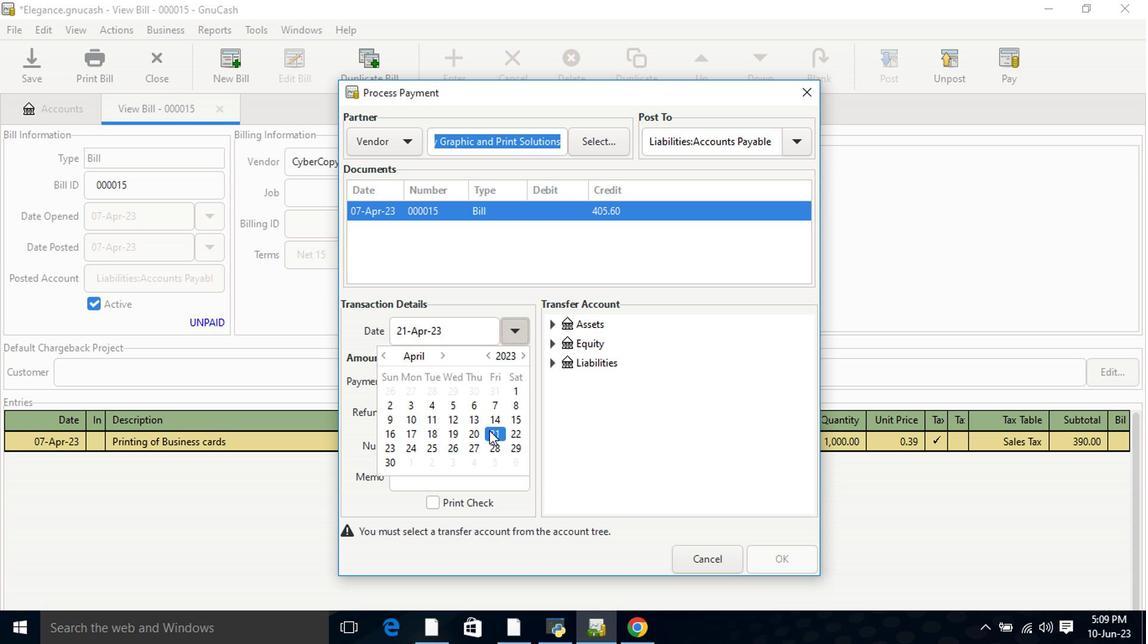
Action: Mouse moved to (553, 322)
Screenshot: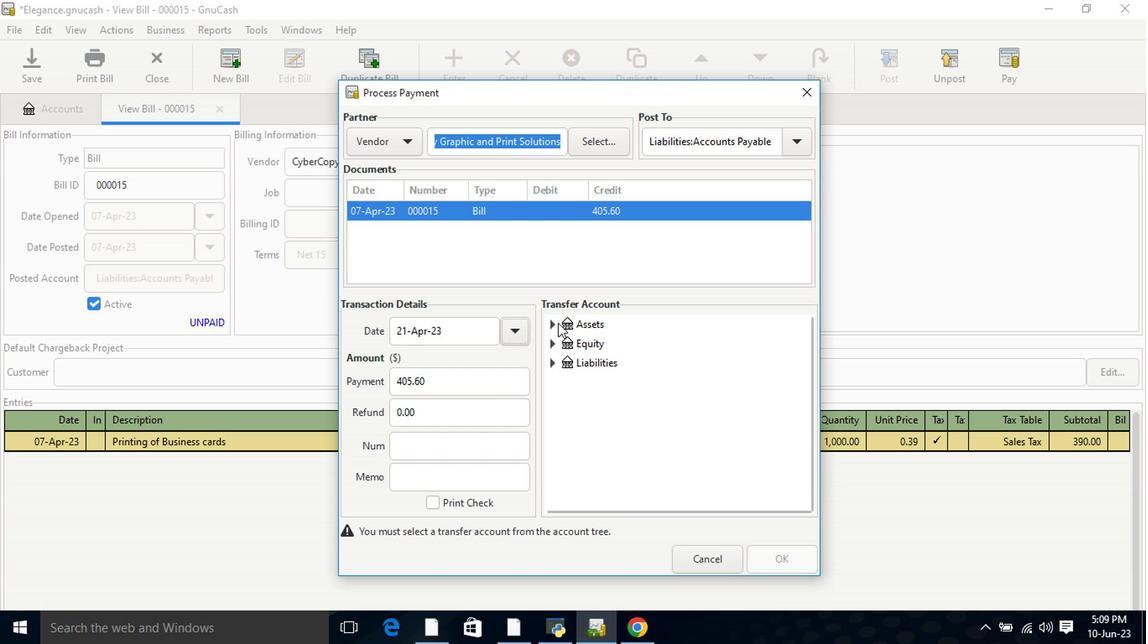 
Action: Mouse pressed left at (553, 322)
Screenshot: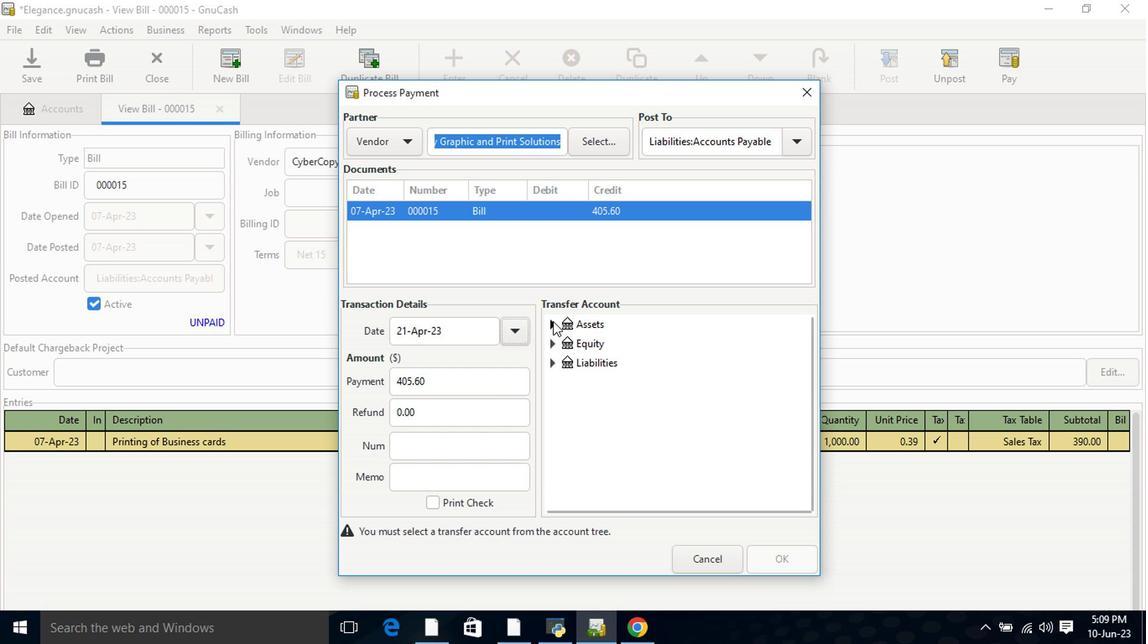 
Action: Mouse moved to (568, 346)
Screenshot: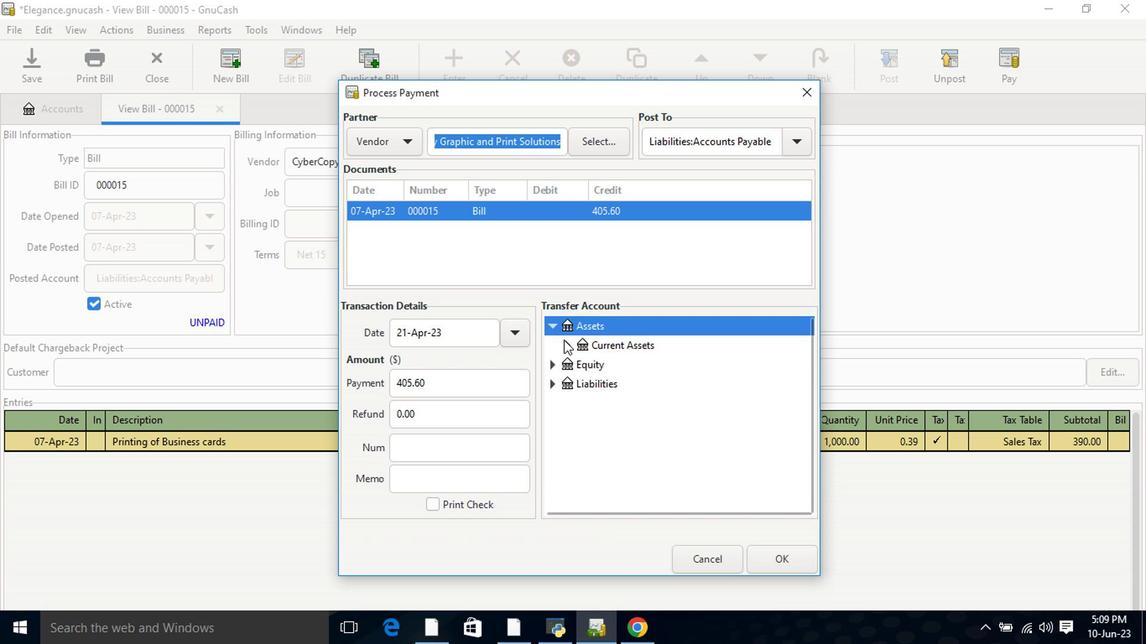 
Action: Mouse pressed left at (568, 346)
Screenshot: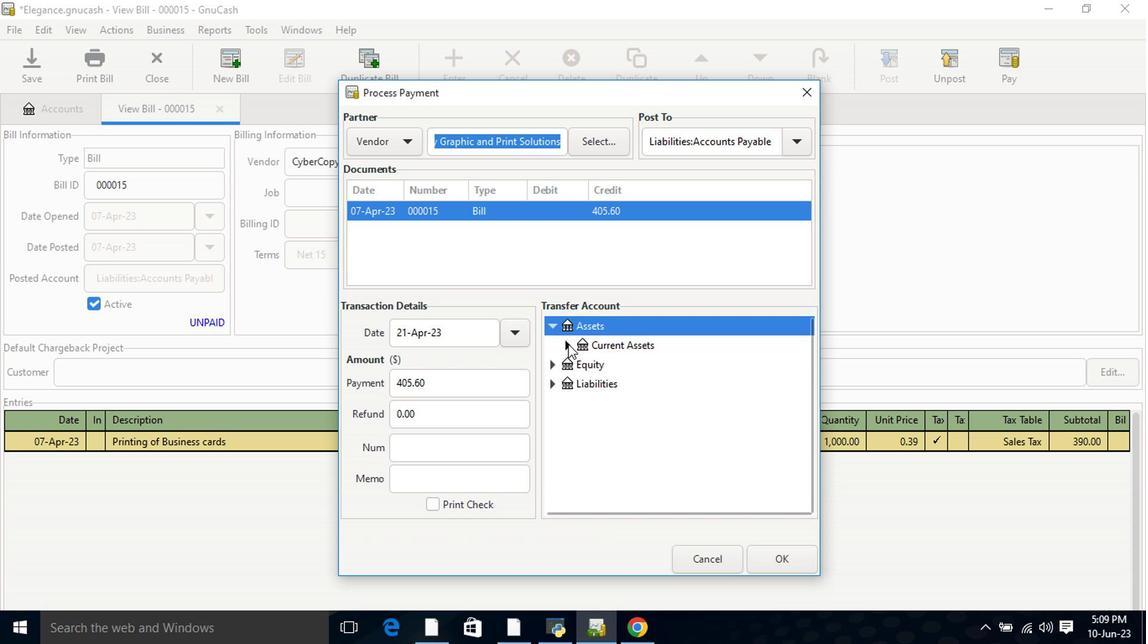 
Action: Mouse moved to (599, 368)
Screenshot: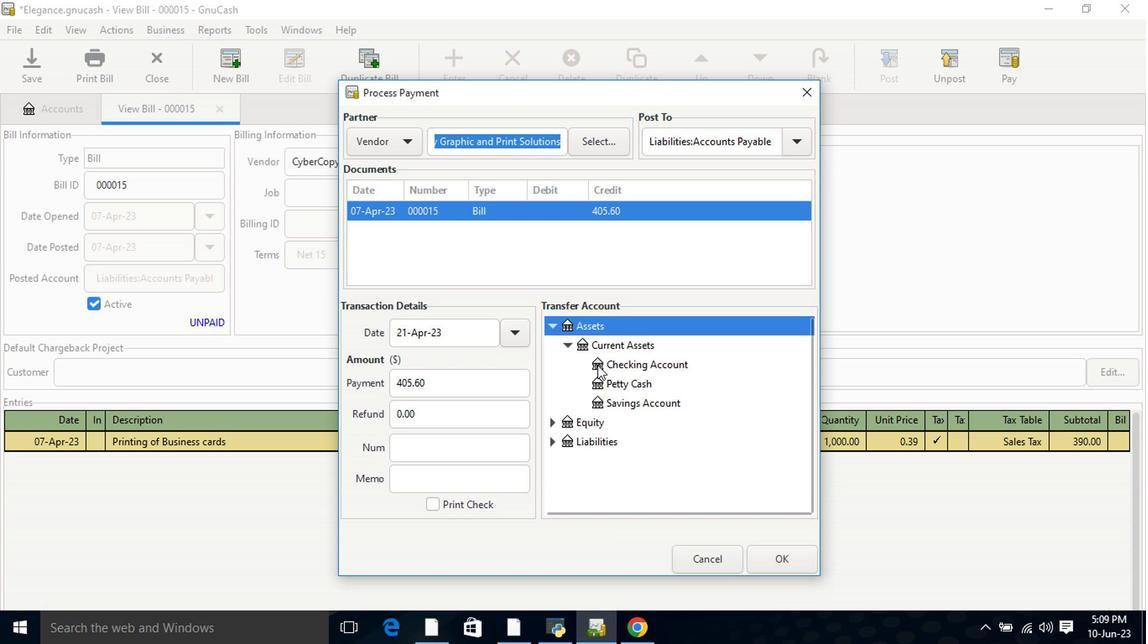 
Action: Mouse pressed left at (599, 368)
Screenshot: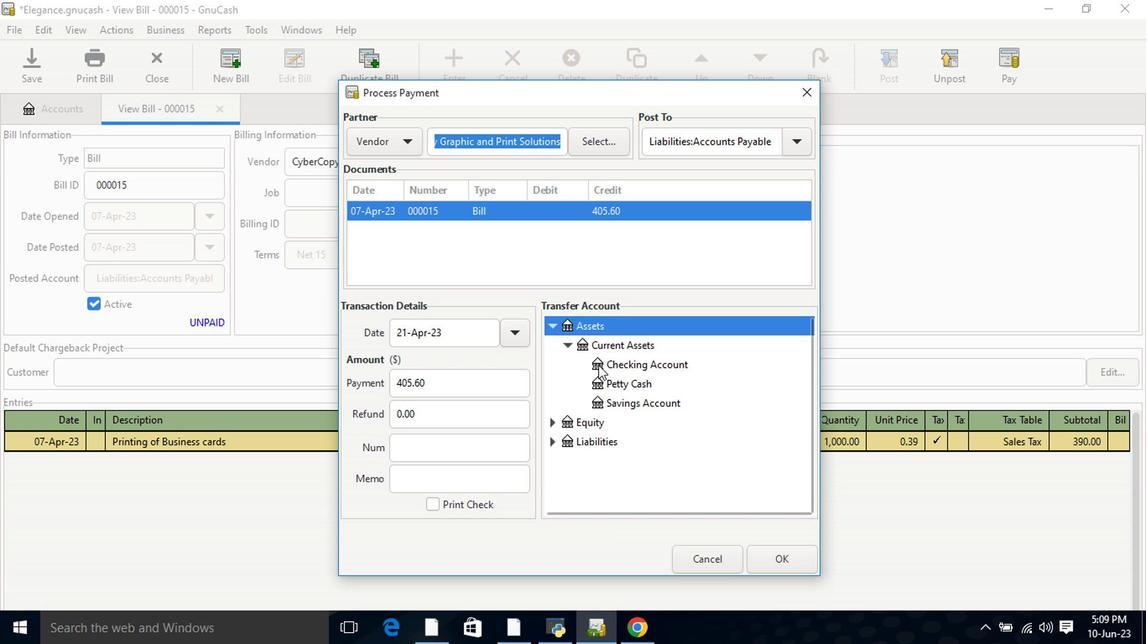 
Action: Mouse moved to (792, 574)
Screenshot: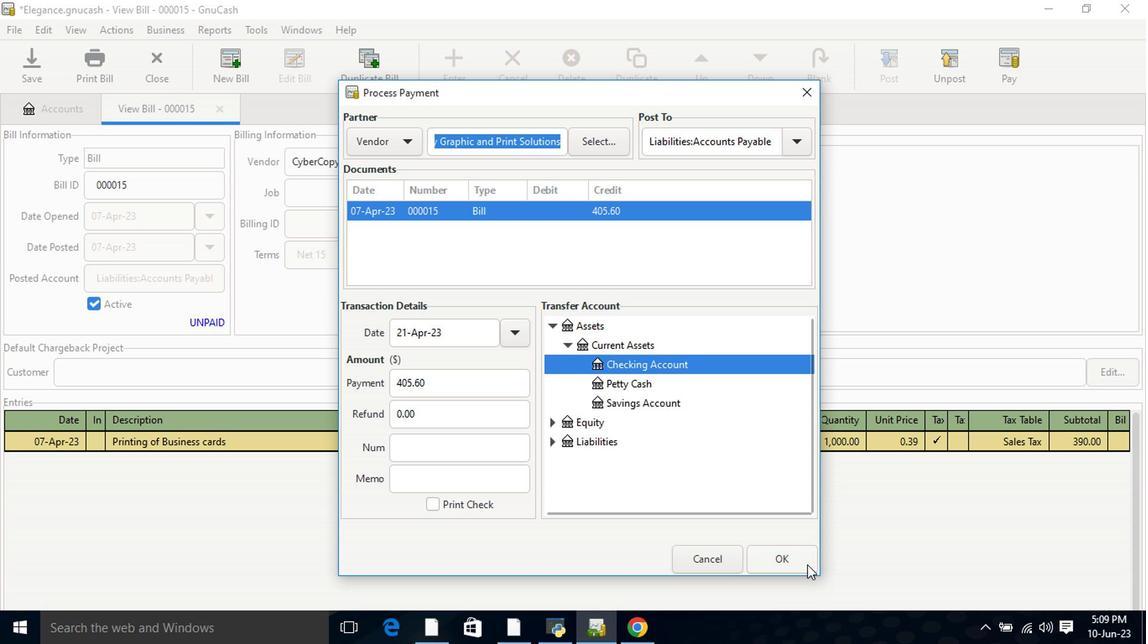 
Action: Mouse pressed left at (792, 574)
Screenshot: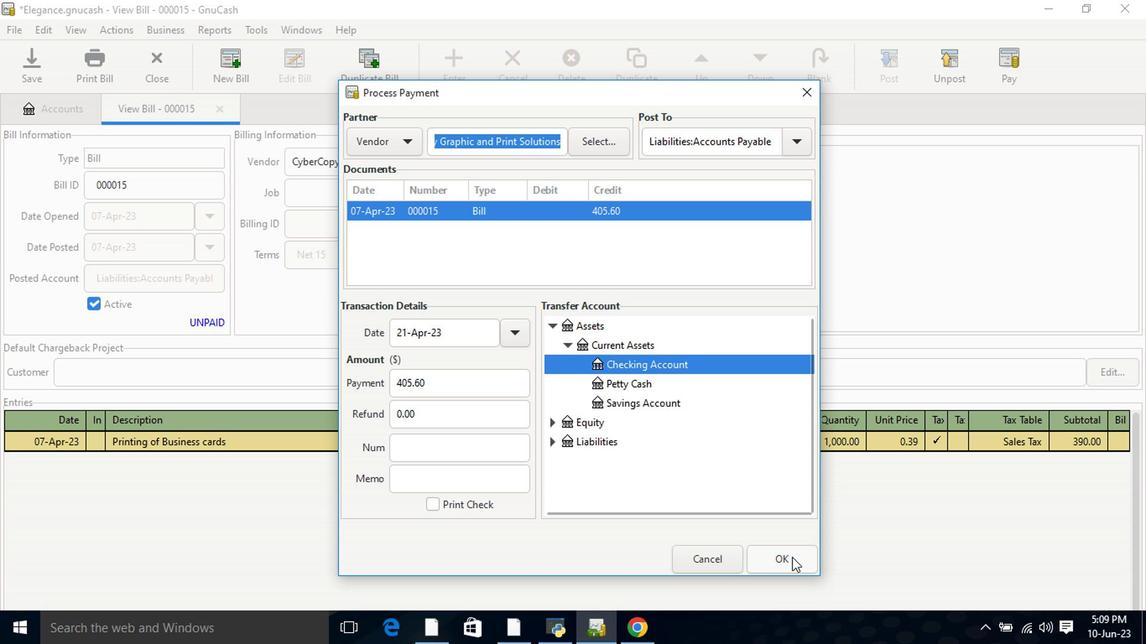 
Action: Mouse moved to (90, 47)
Screenshot: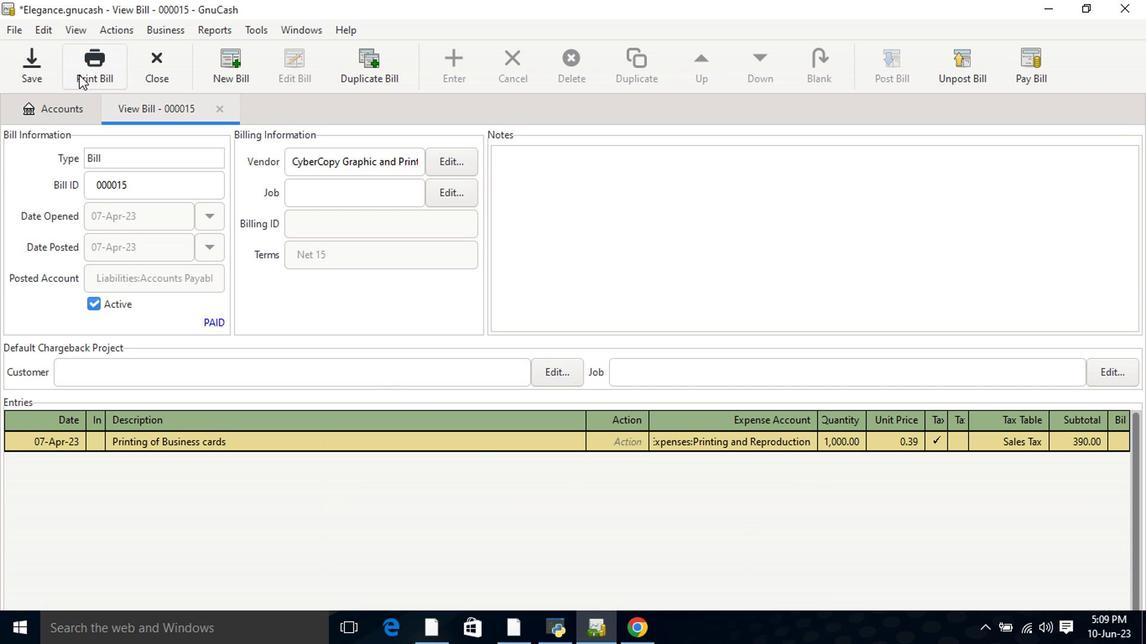 
Action: Mouse pressed left at (90, 47)
Screenshot: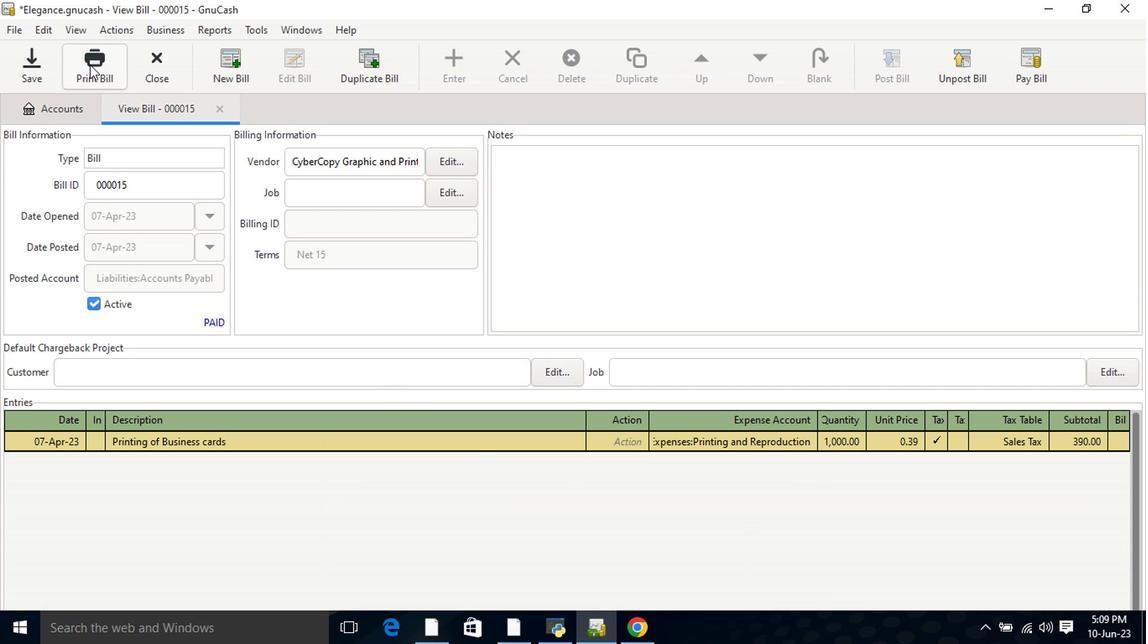 
Action: Mouse moved to (726, 43)
Screenshot: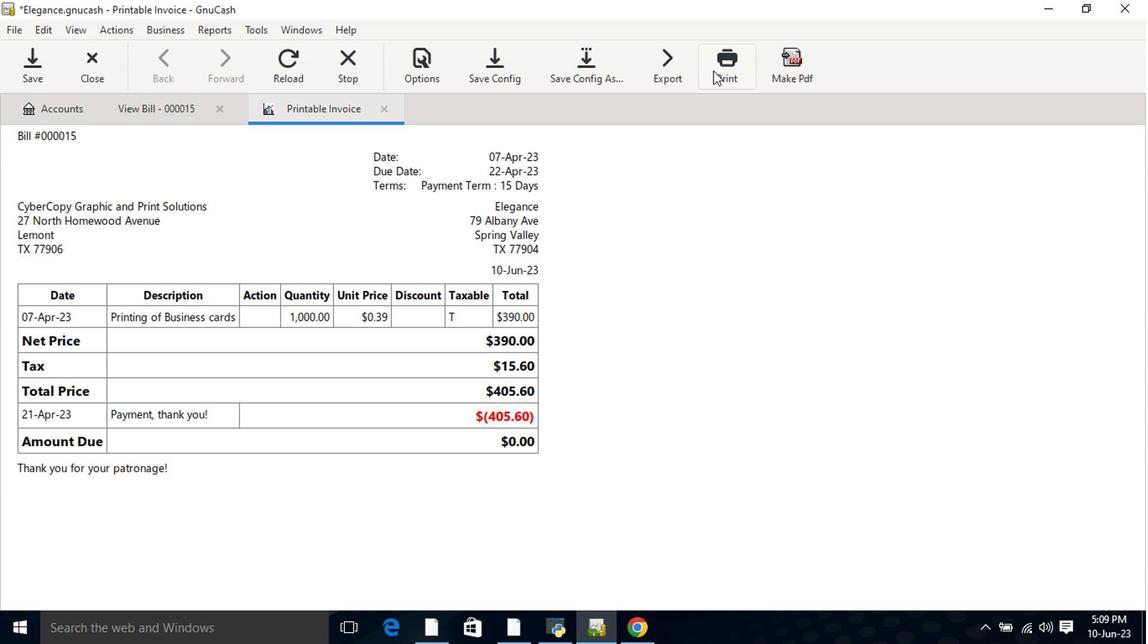 
Action: Mouse pressed left at (726, 43)
Screenshot: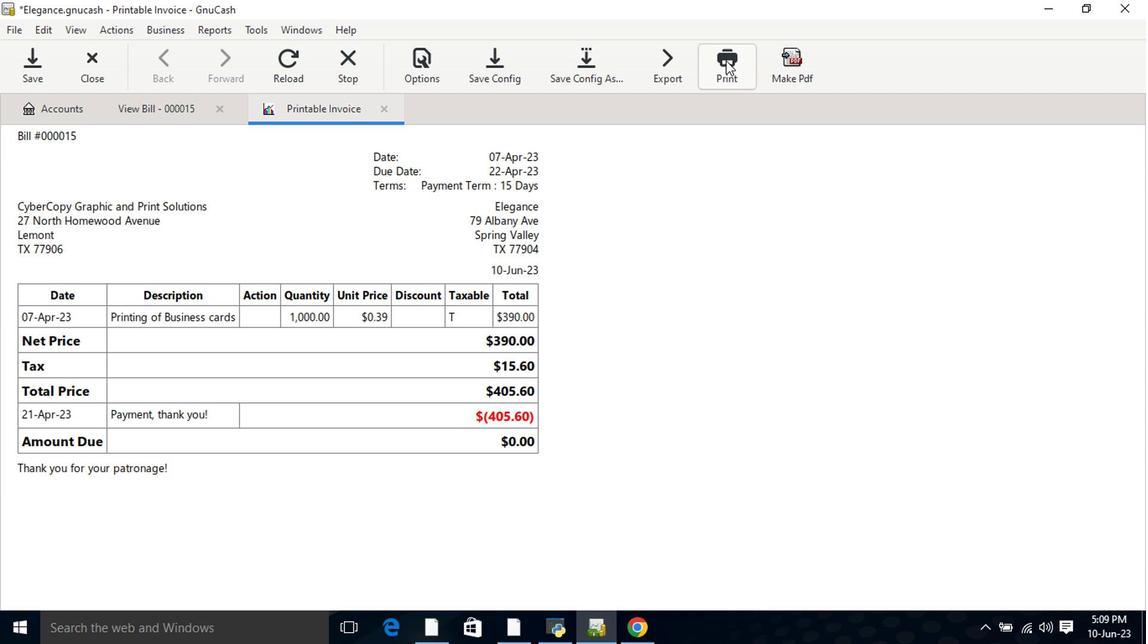 
Action: Mouse moved to (208, 343)
Screenshot: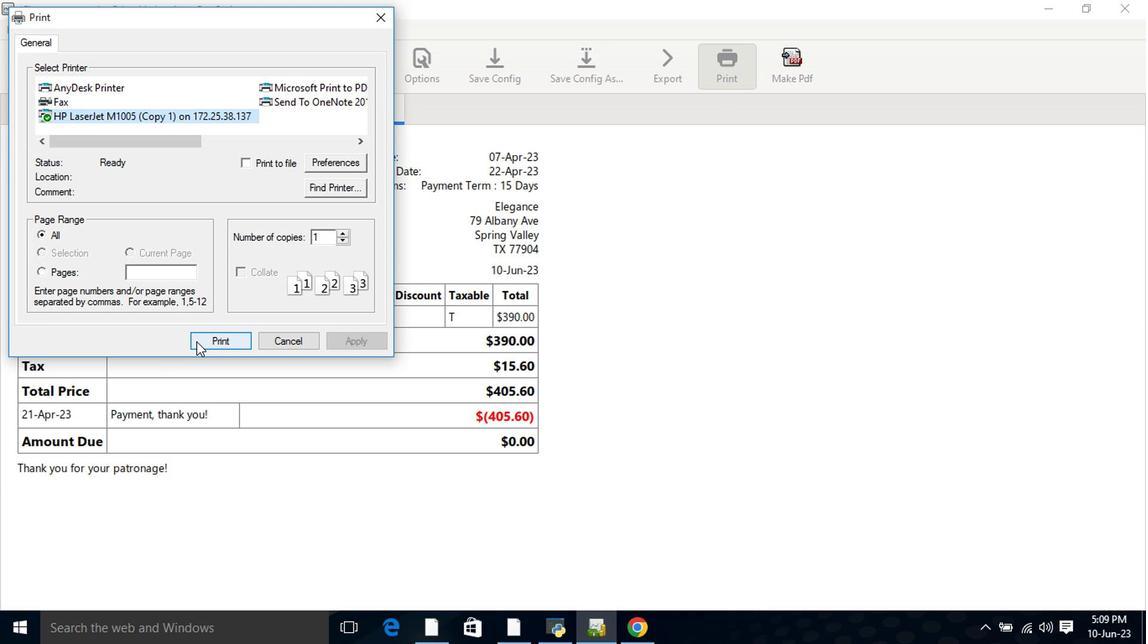
Action: Mouse pressed left at (208, 343)
Screenshot: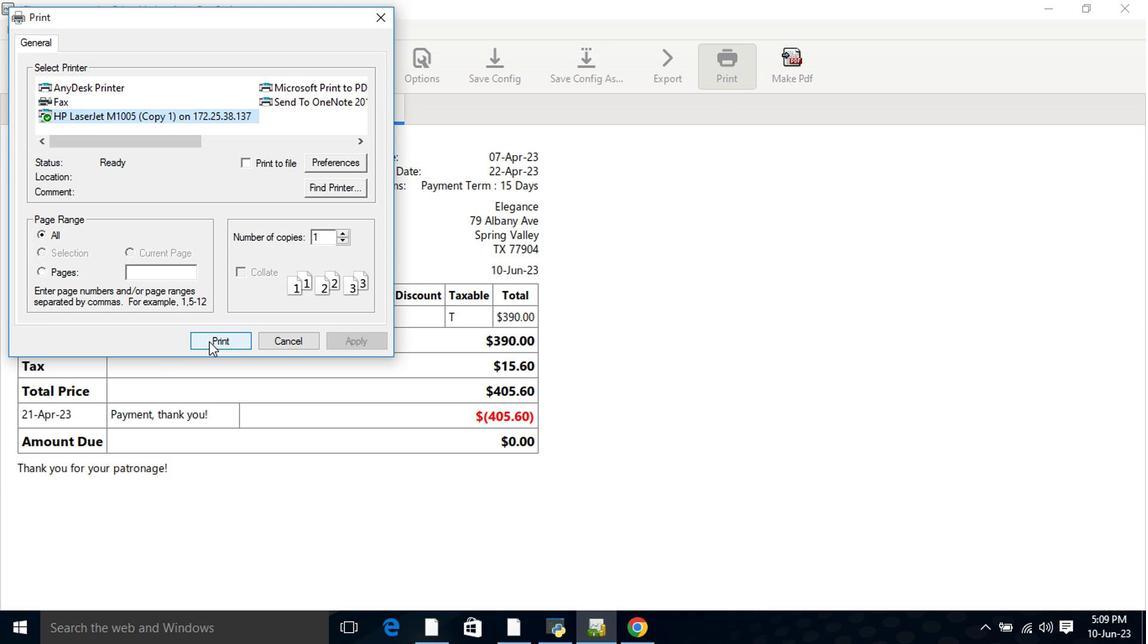 
Action: Mouse moved to (451, 373)
Screenshot: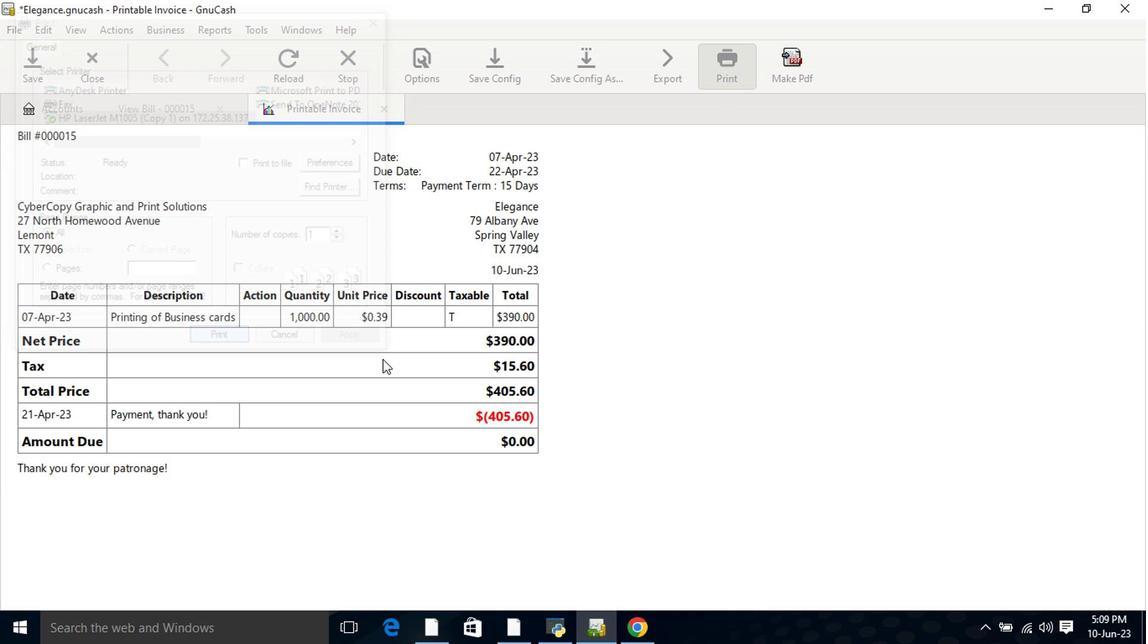 
